Task: Create List SWOT Analysis in Board Resource Allocation Techniques to Workspace Health and Safety. Create List Risk Assessment in Board Social Media Advertising Analytics to Workspace Health and Safety. Create List Crisis Management in Board Content Marketing Content Distribution and Promotion to Workspace Health and Safety
Action: Mouse moved to (94, 373)
Screenshot: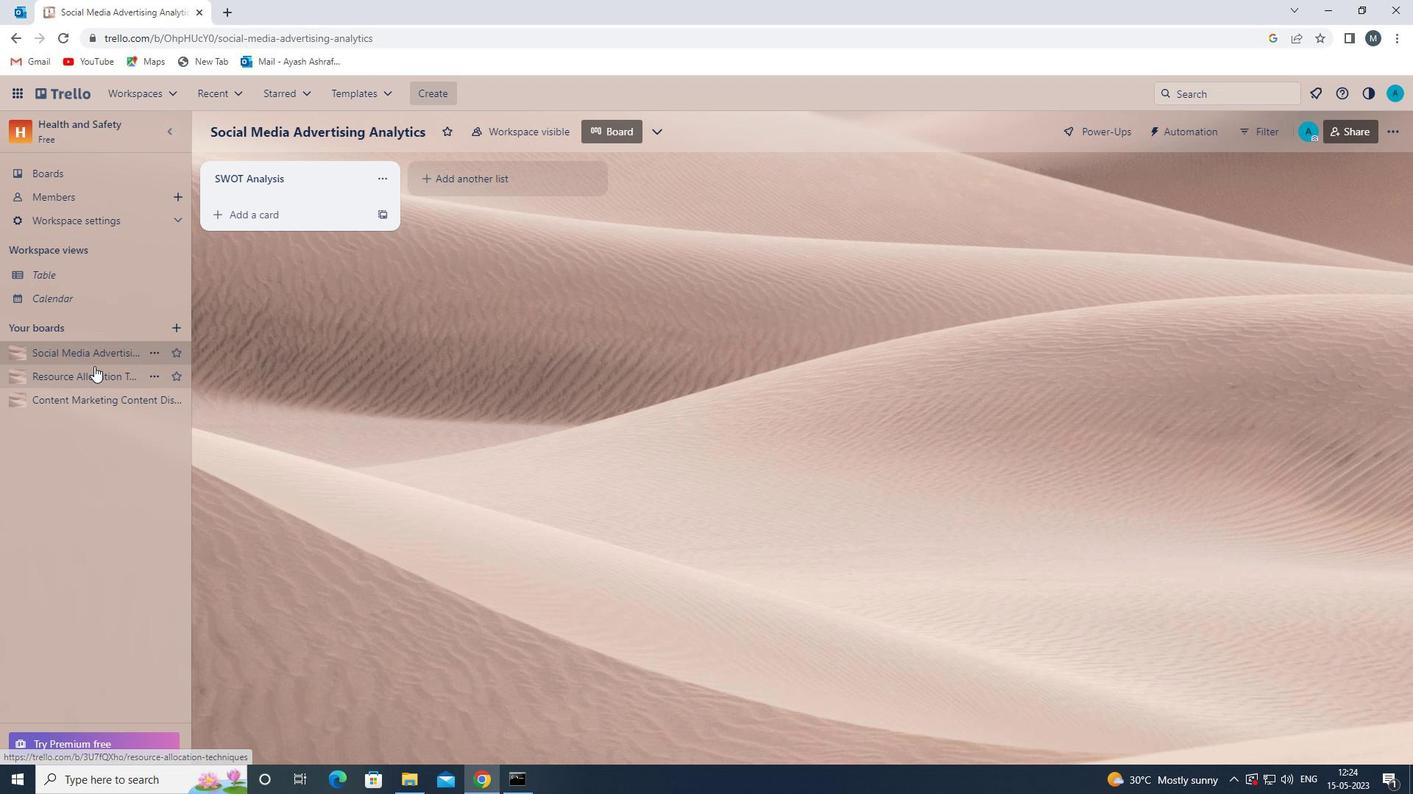 
Action: Mouse pressed left at (94, 373)
Screenshot: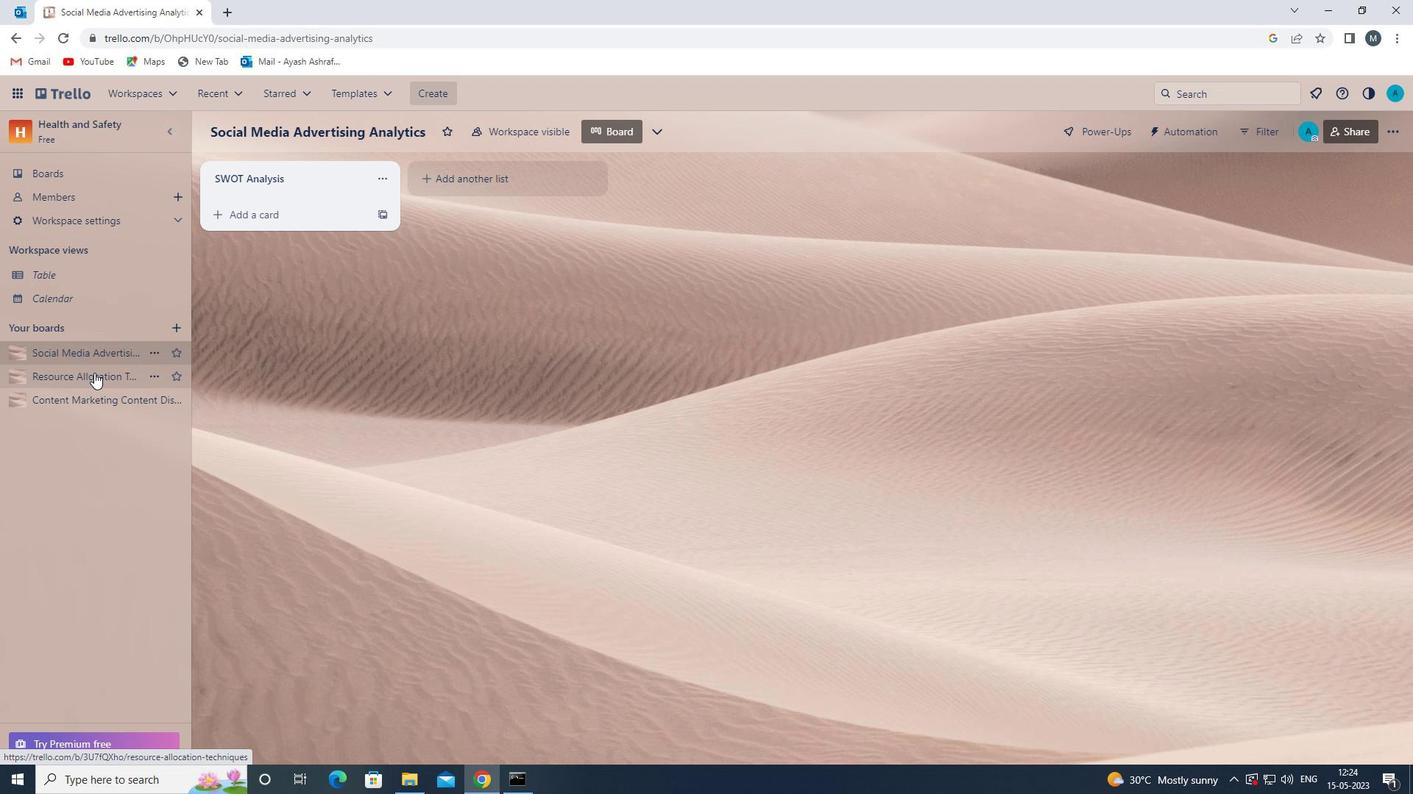 
Action: Mouse moved to (454, 183)
Screenshot: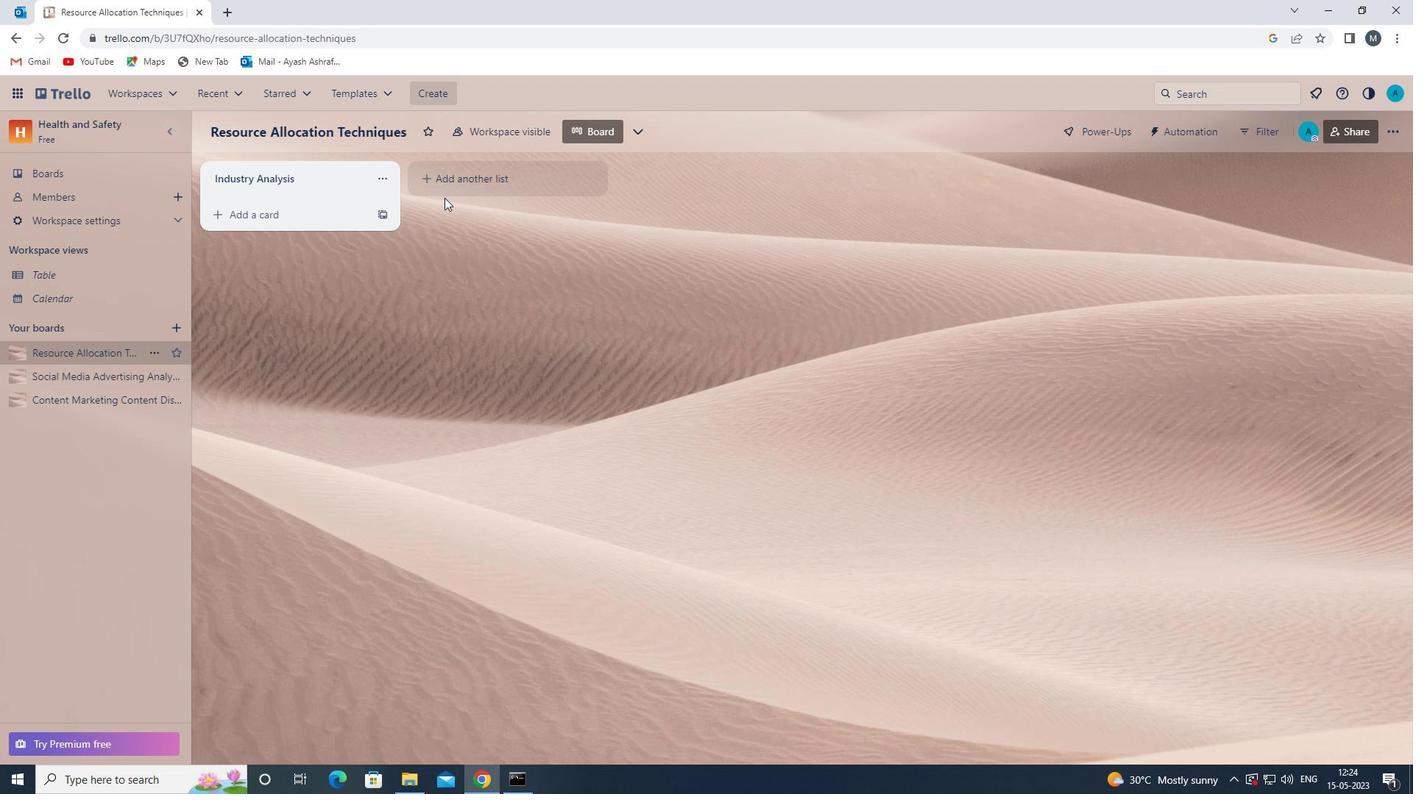 
Action: Mouse pressed left at (454, 183)
Screenshot: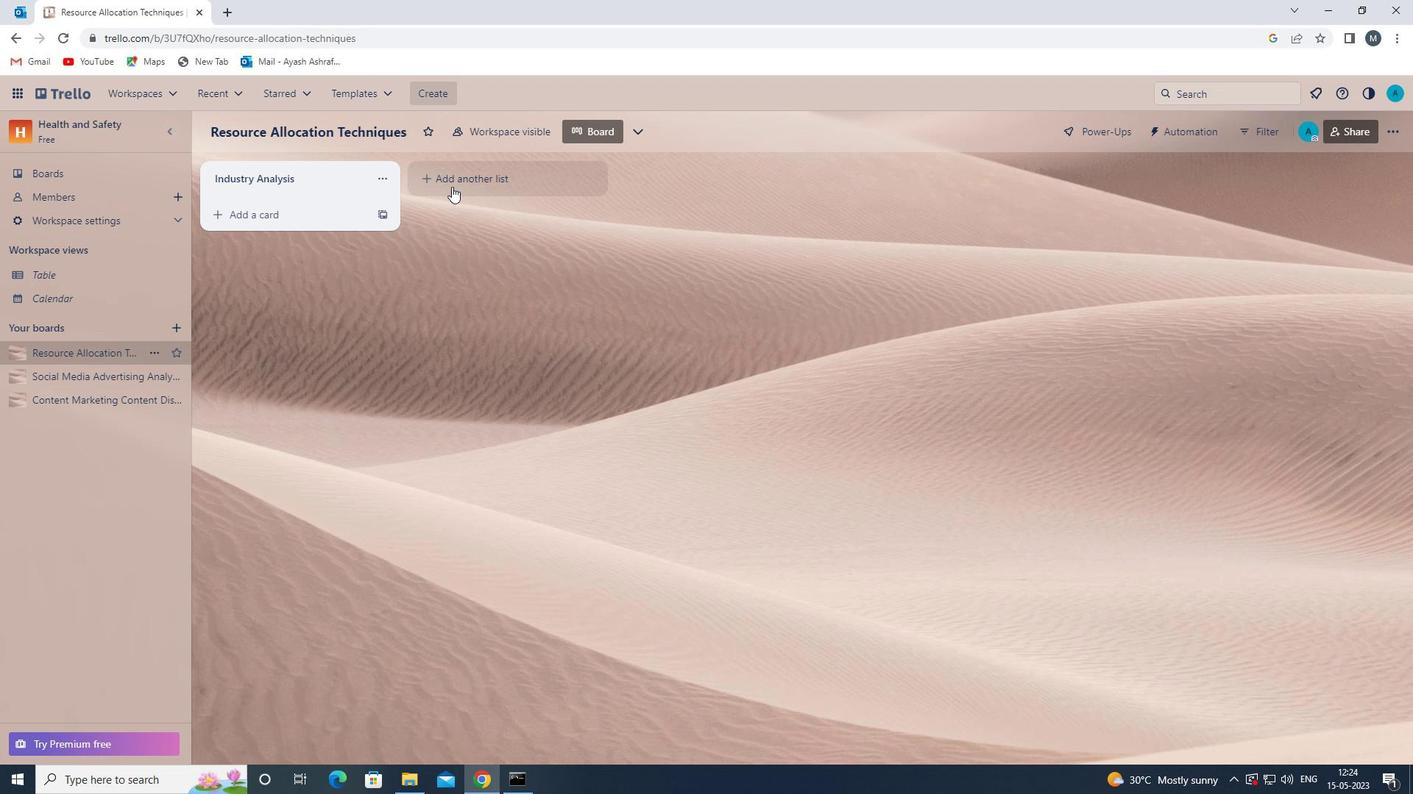 
Action: Mouse moved to (454, 180)
Screenshot: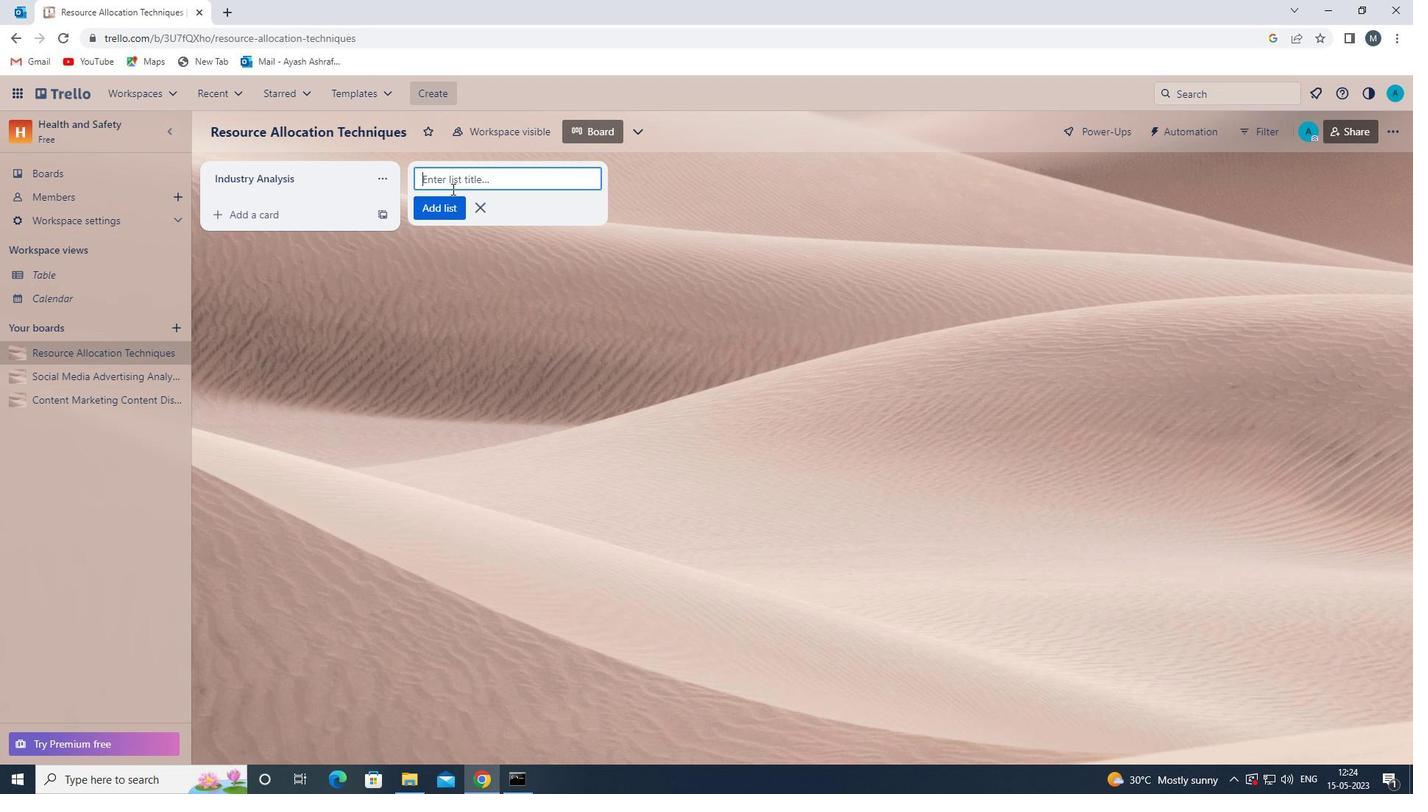
Action: Mouse pressed left at (454, 180)
Screenshot: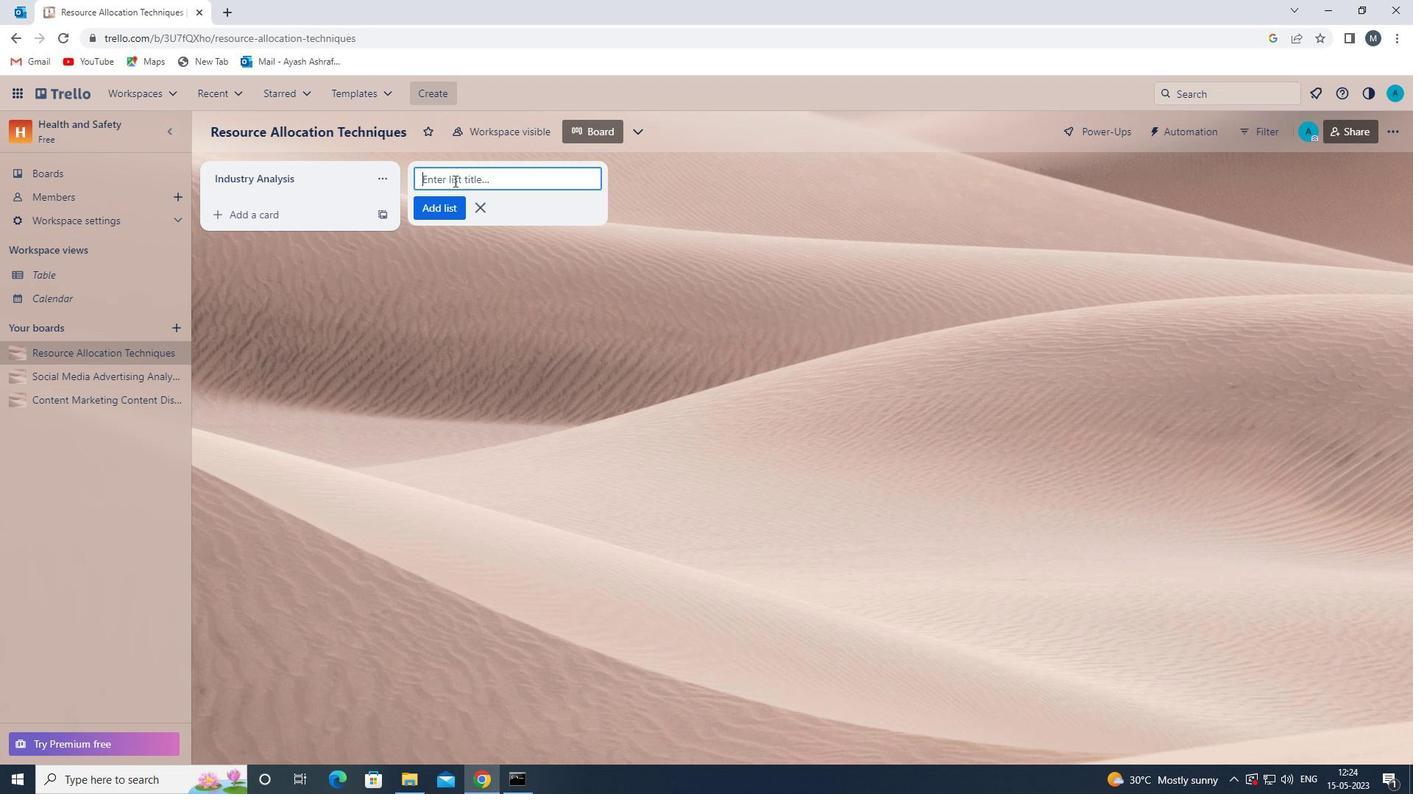 
Action: Key pressed <Key.shift>SWOT<Key.space>ANALYSIS<Key.space>
Screenshot: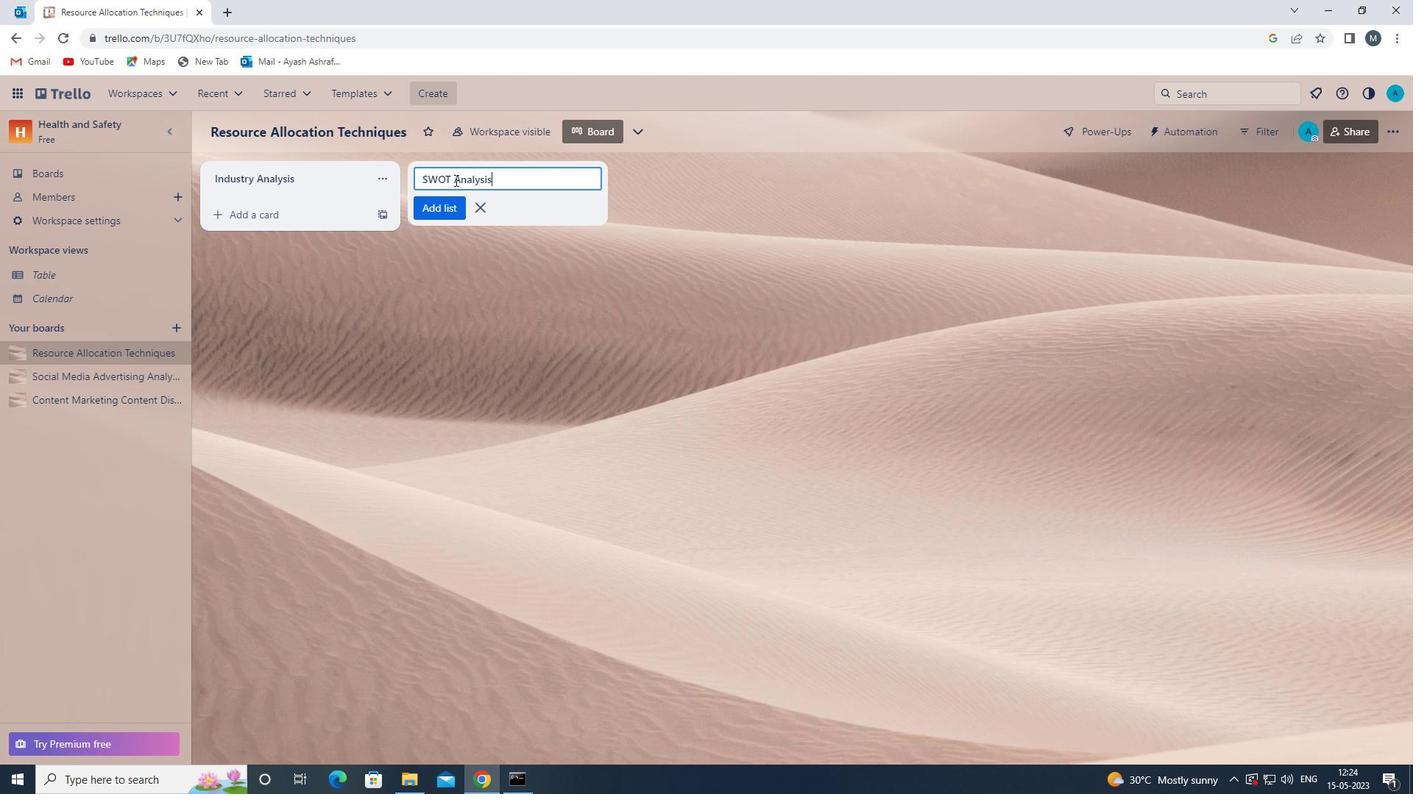 
Action: Mouse moved to (445, 213)
Screenshot: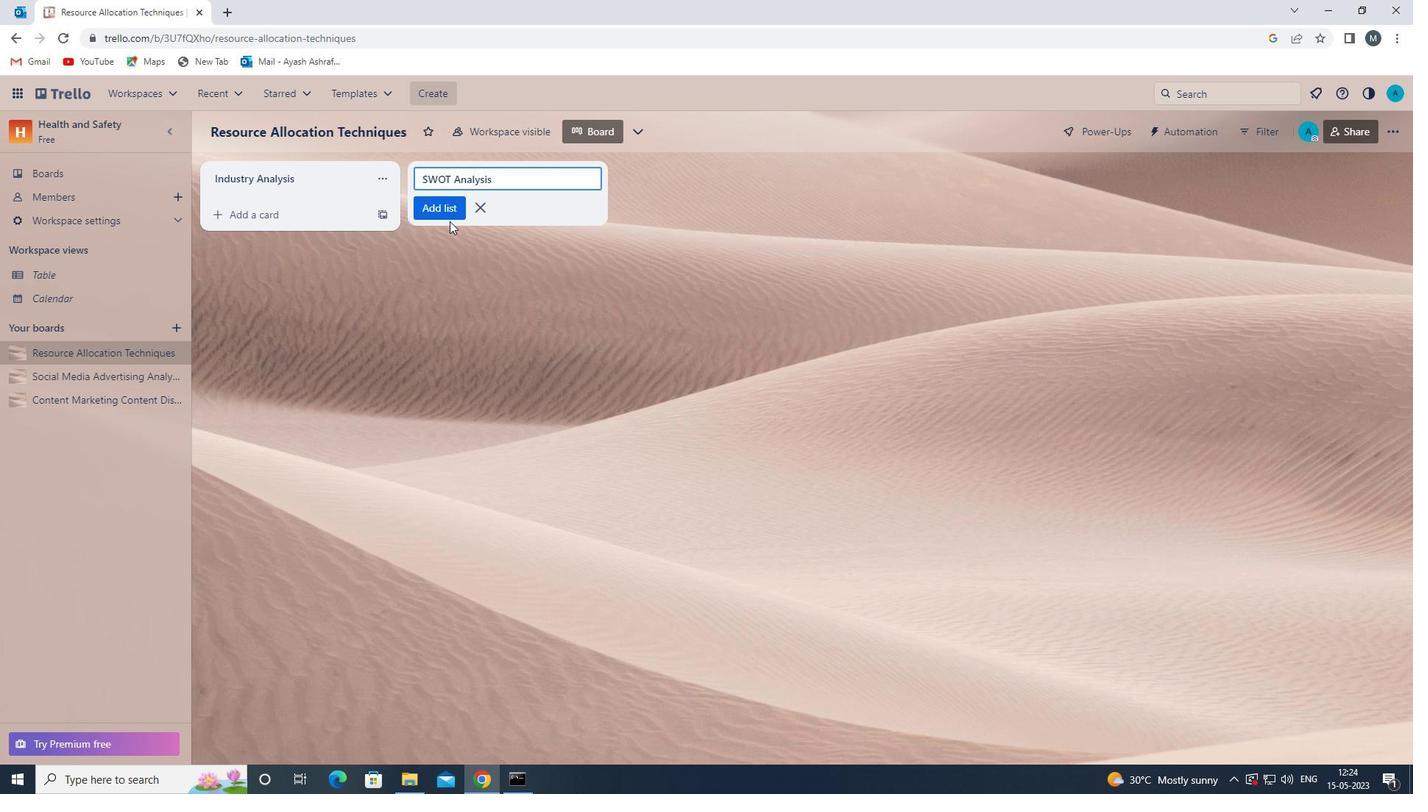 
Action: Mouse pressed left at (445, 213)
Screenshot: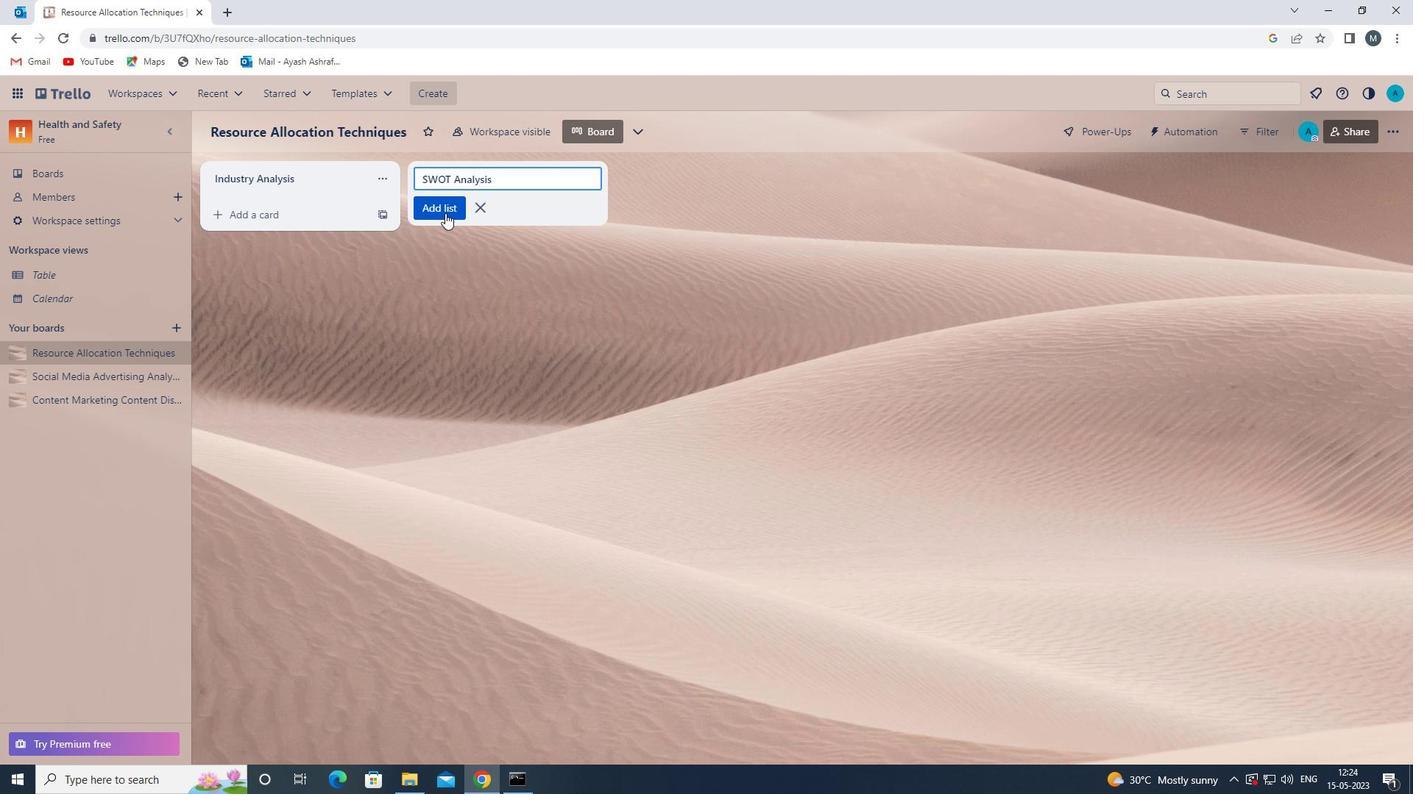 
Action: Mouse moved to (435, 398)
Screenshot: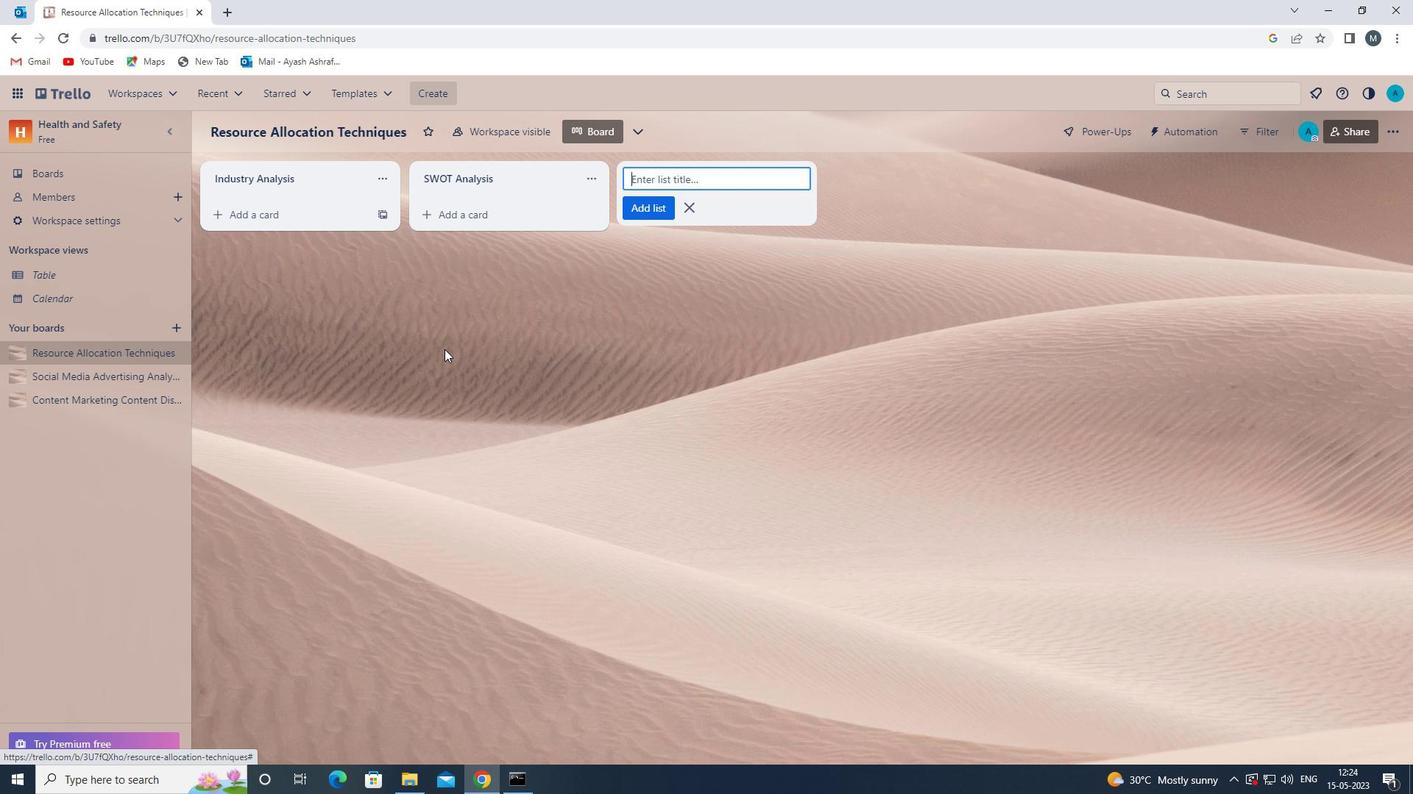 
Action: Mouse pressed left at (435, 398)
Screenshot: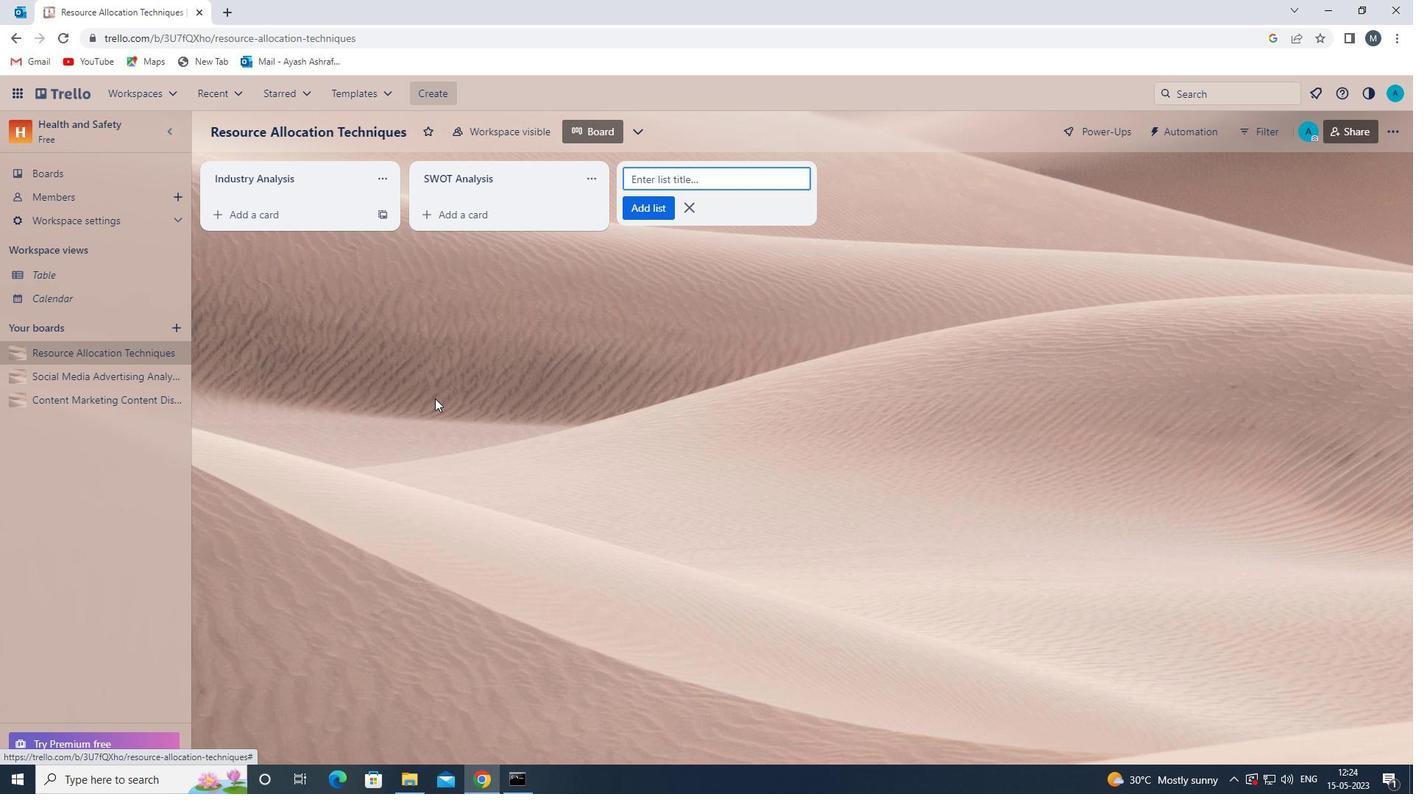 
Action: Mouse moved to (59, 380)
Screenshot: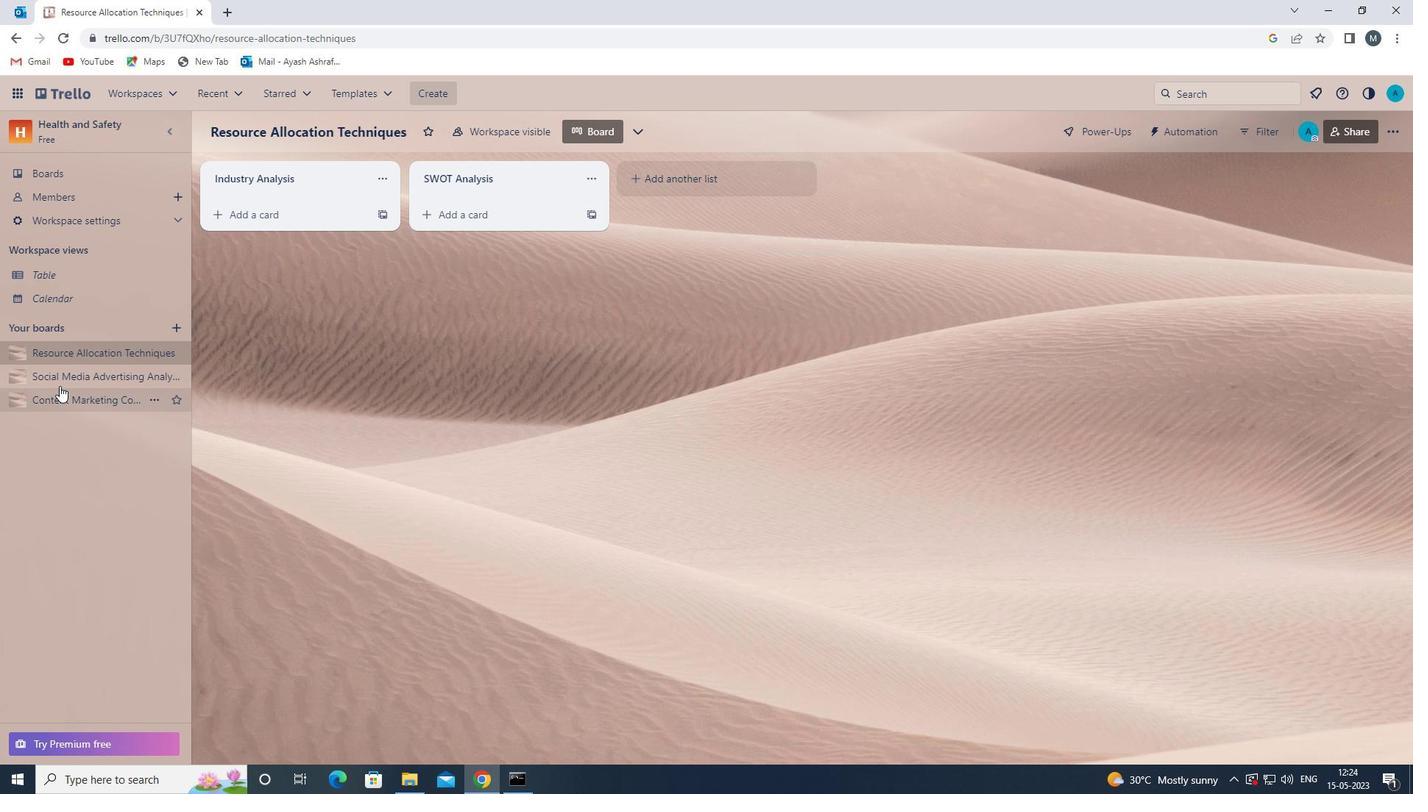 
Action: Mouse pressed left at (59, 380)
Screenshot: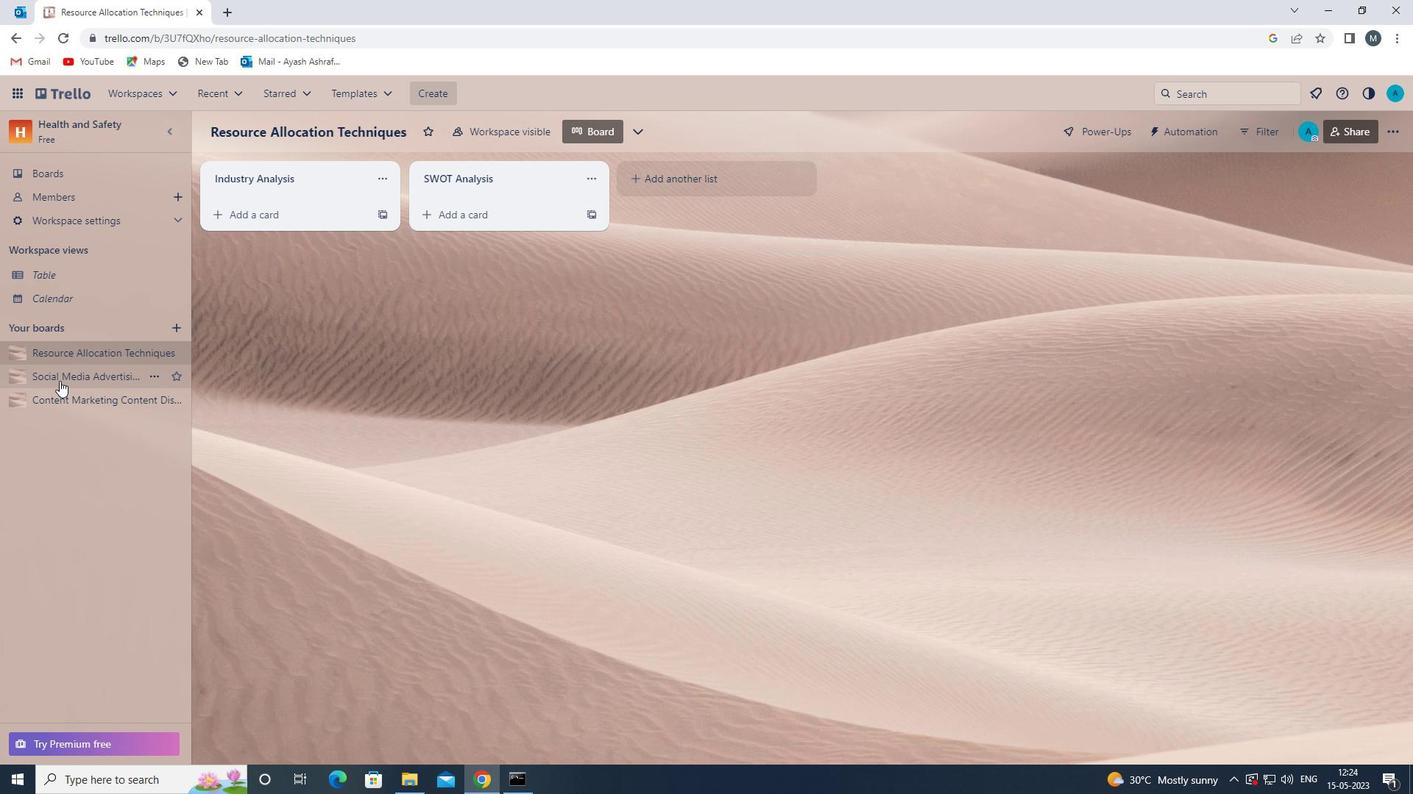 
Action: Mouse moved to (467, 188)
Screenshot: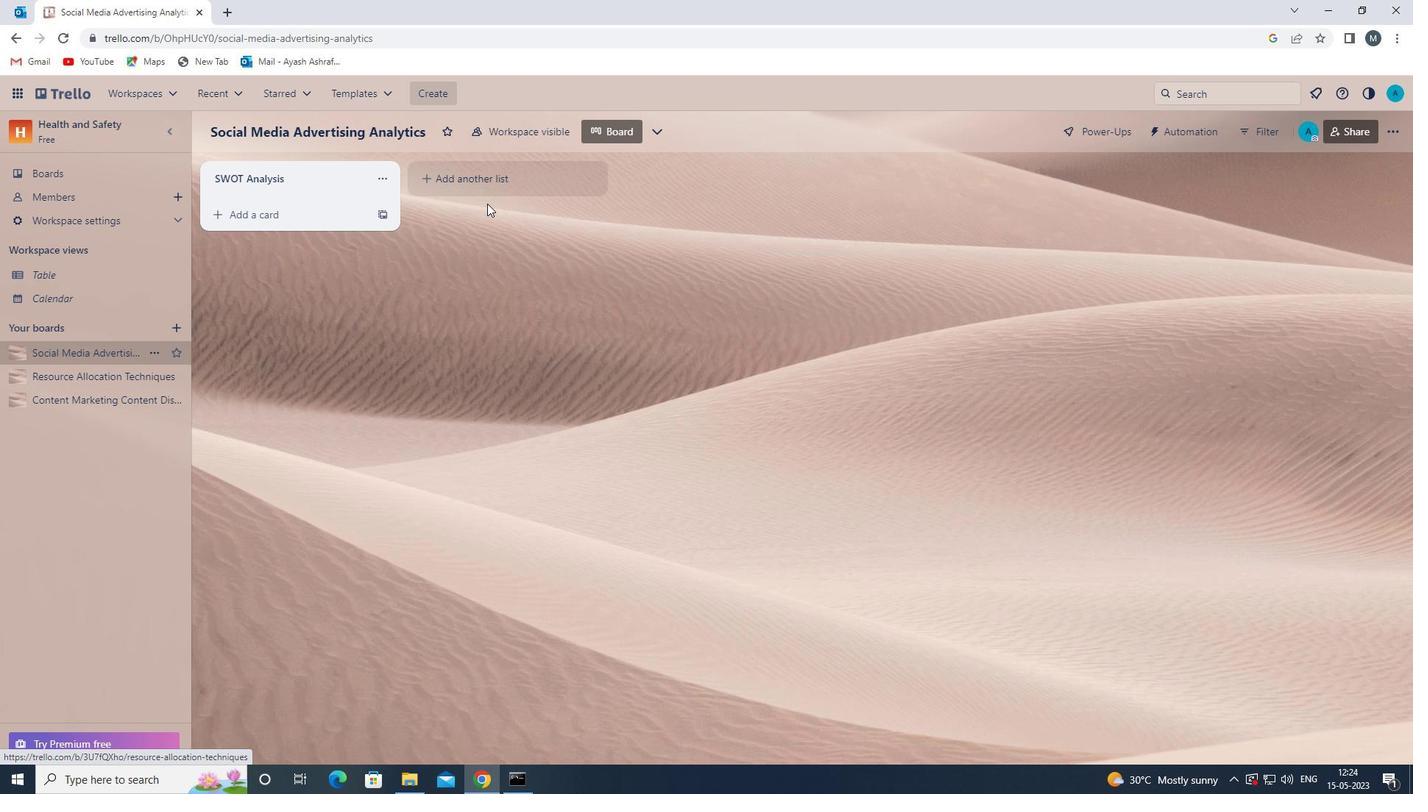 
Action: Mouse pressed left at (467, 188)
Screenshot: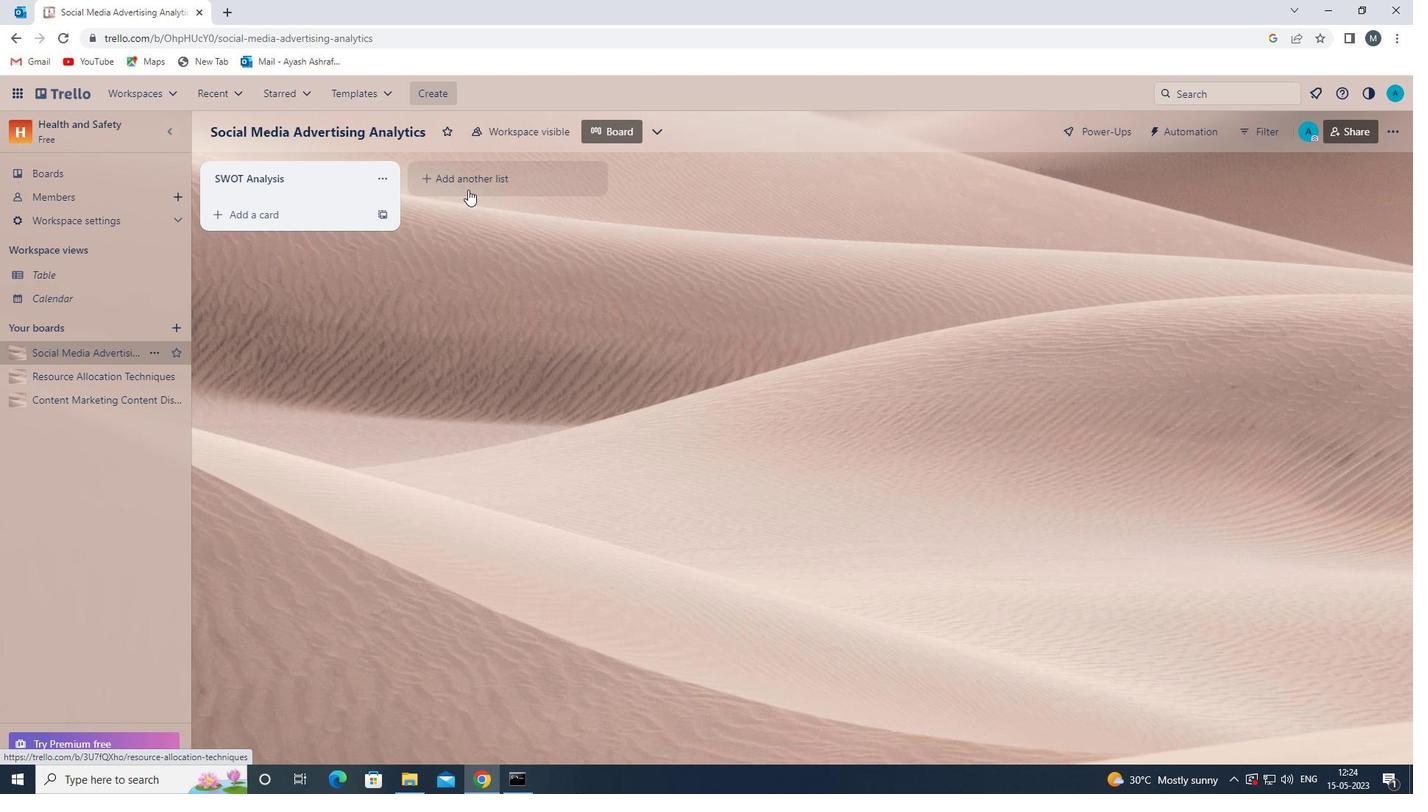 
Action: Mouse moved to (469, 176)
Screenshot: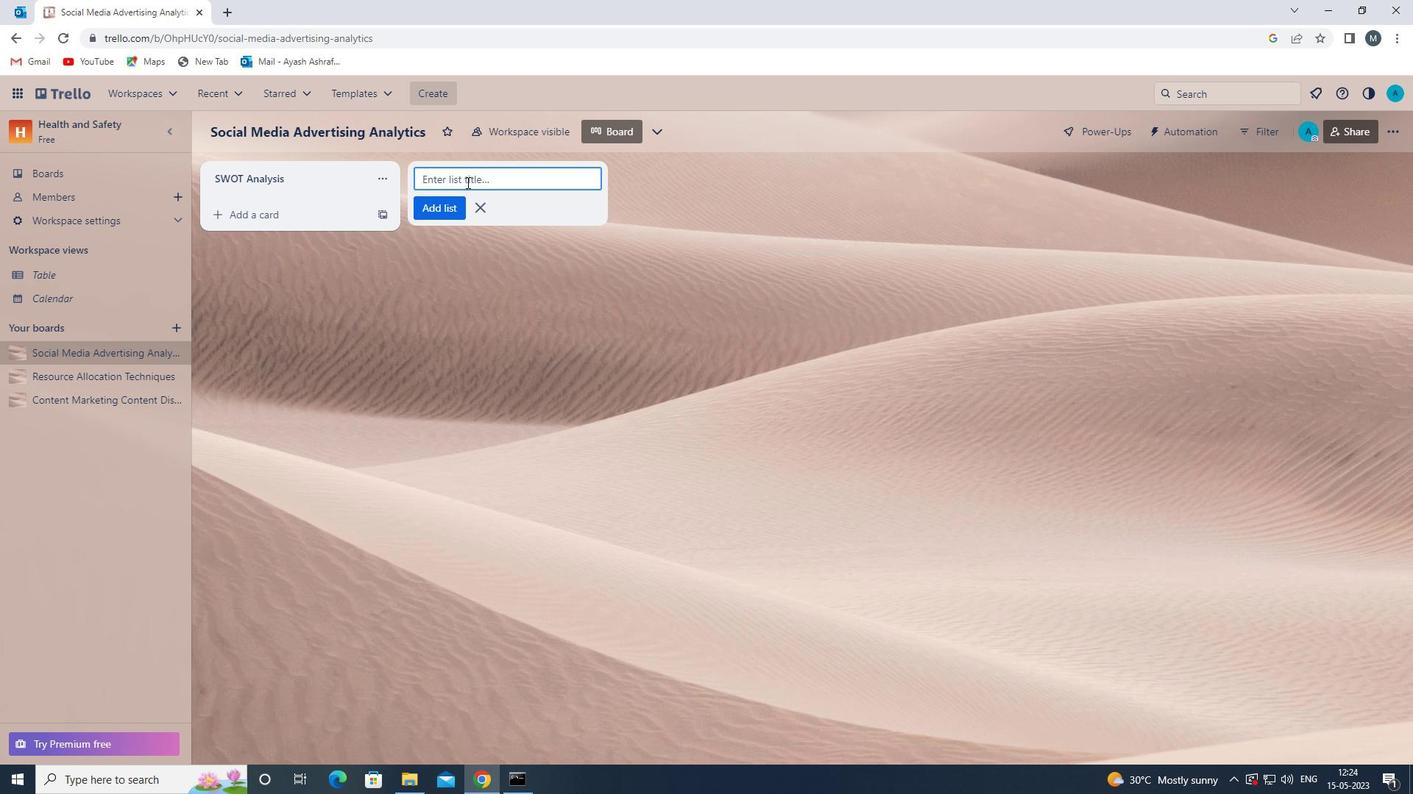 
Action: Mouse pressed left at (469, 176)
Screenshot: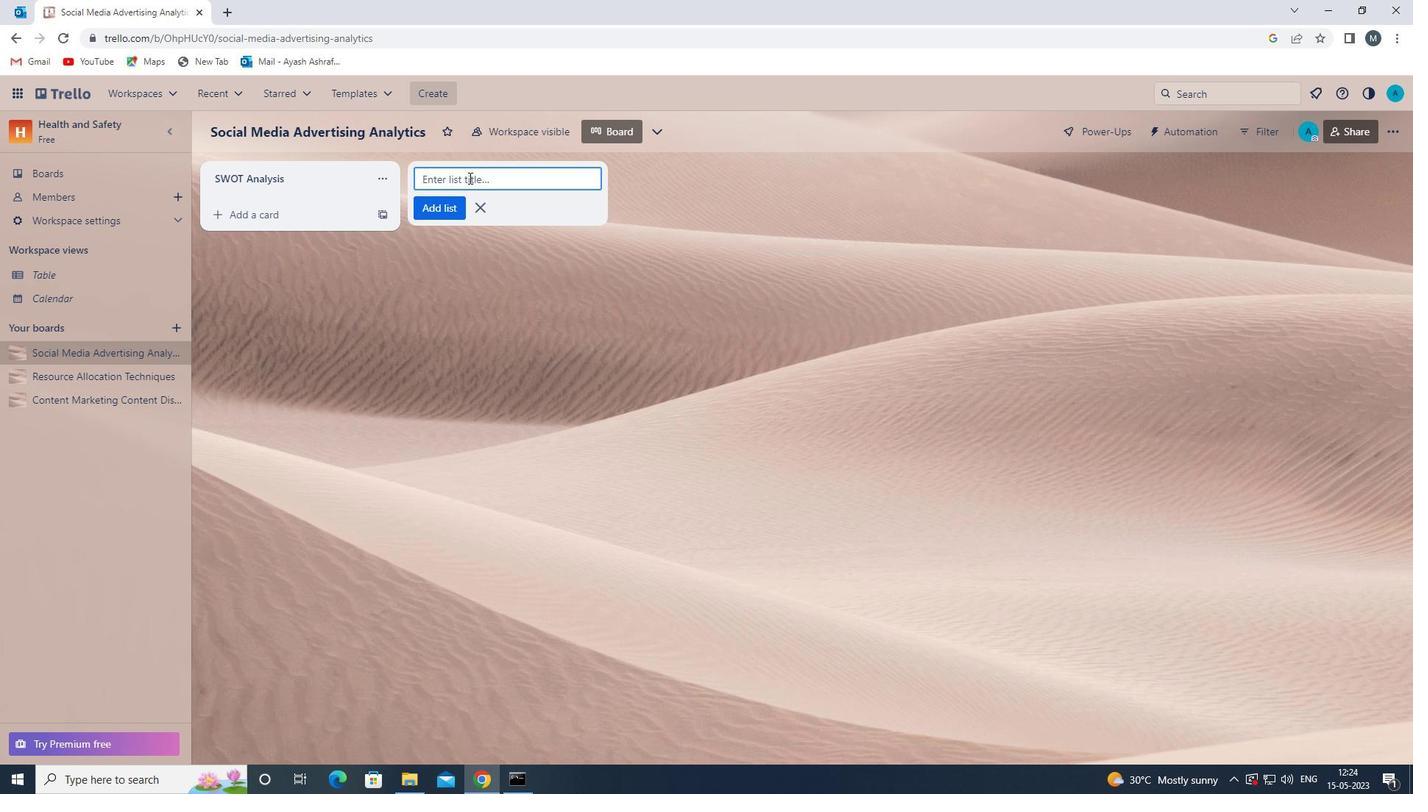
Action: Key pressed <Key.shift><Key.shift><Key.shift><Key.shift><Key.shift>RISK<Key.space><Key.shift>ASSESSMENT<Key.space>
Screenshot: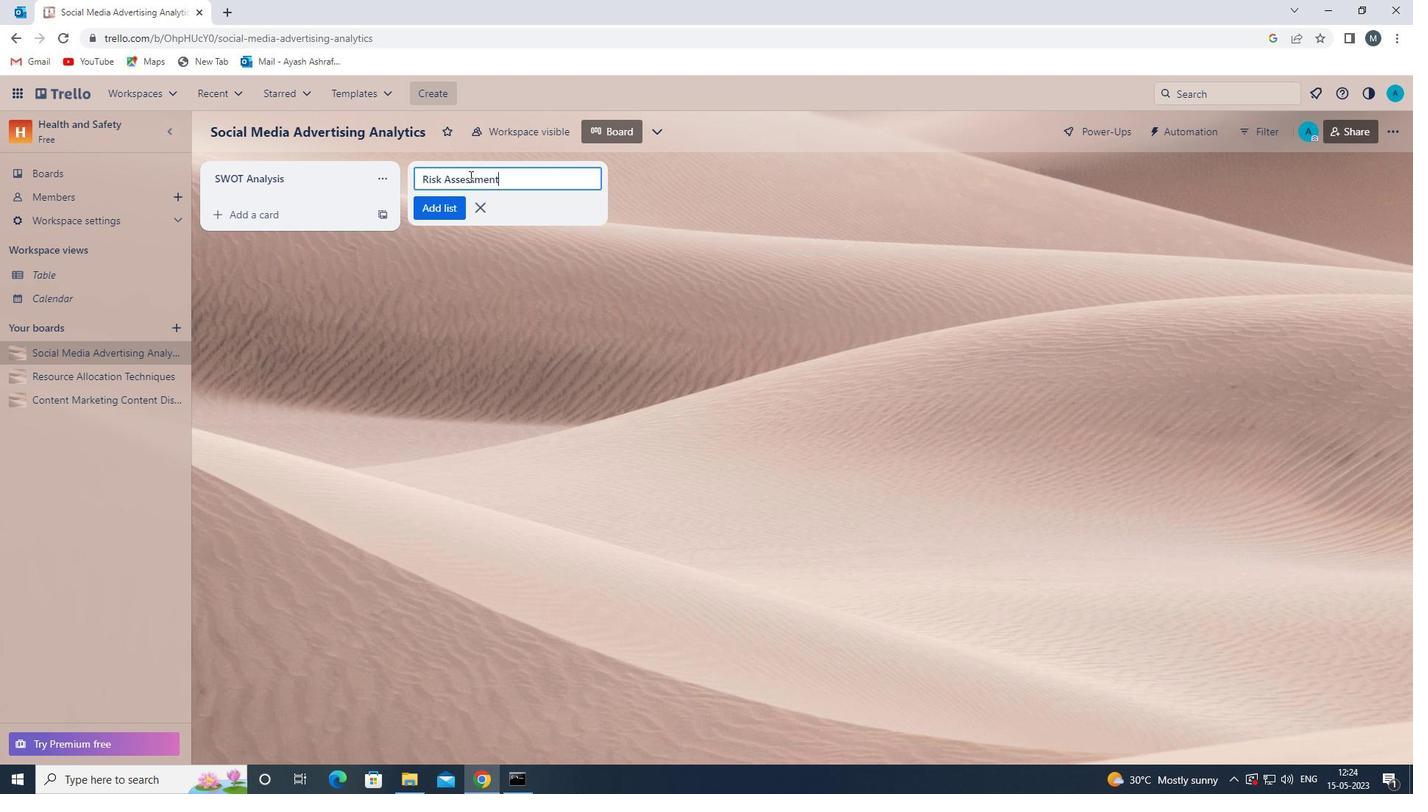 
Action: Mouse moved to (446, 214)
Screenshot: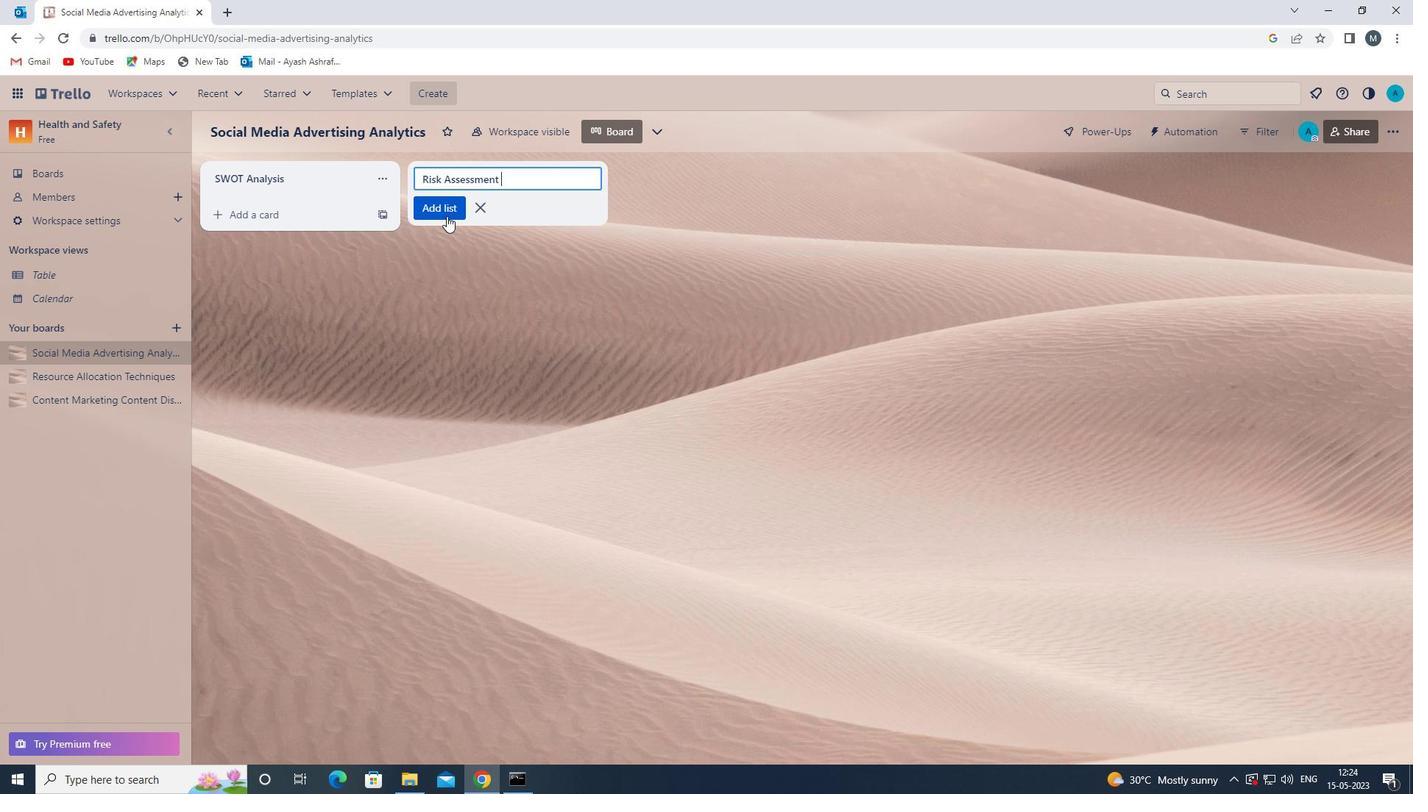 
Action: Mouse pressed left at (446, 214)
Screenshot: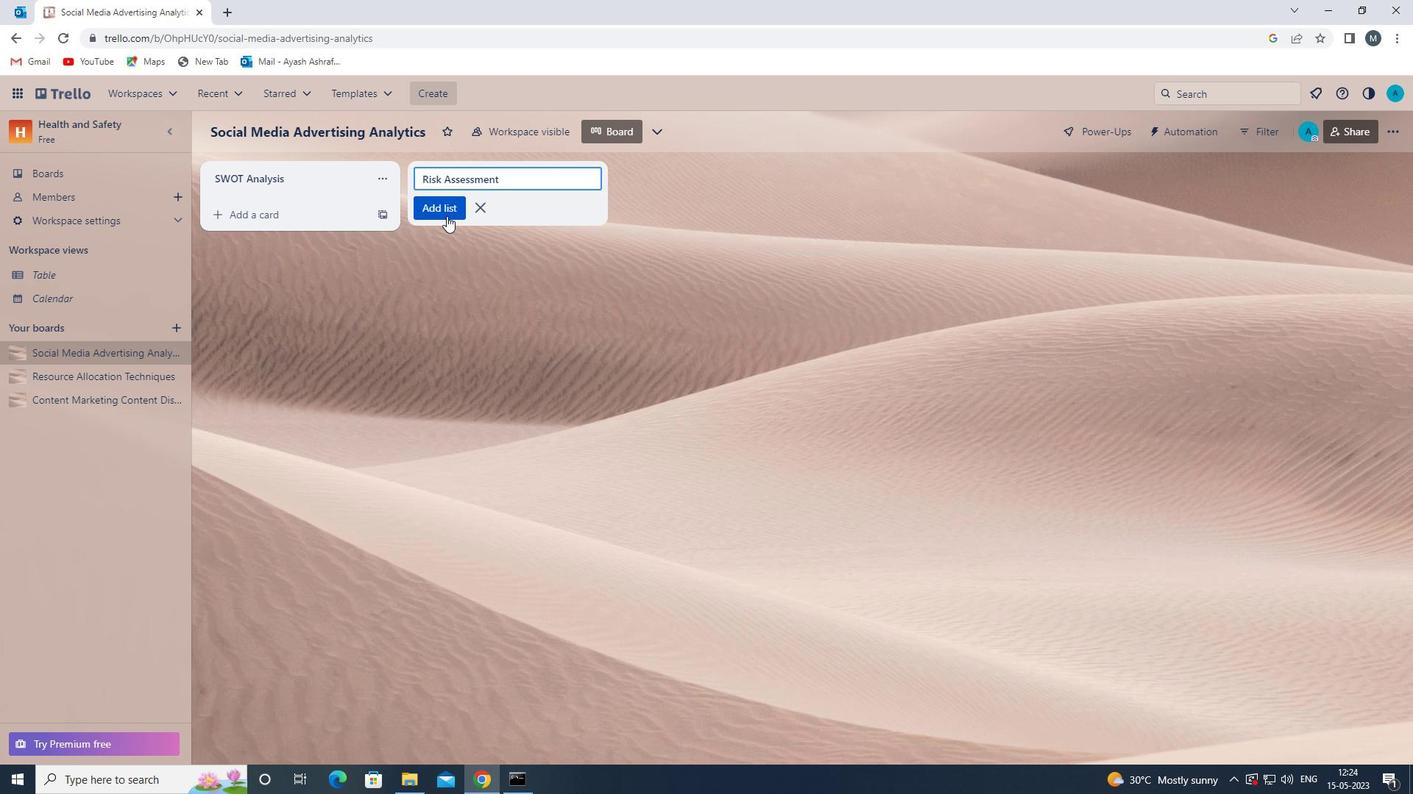 
Action: Mouse moved to (432, 328)
Screenshot: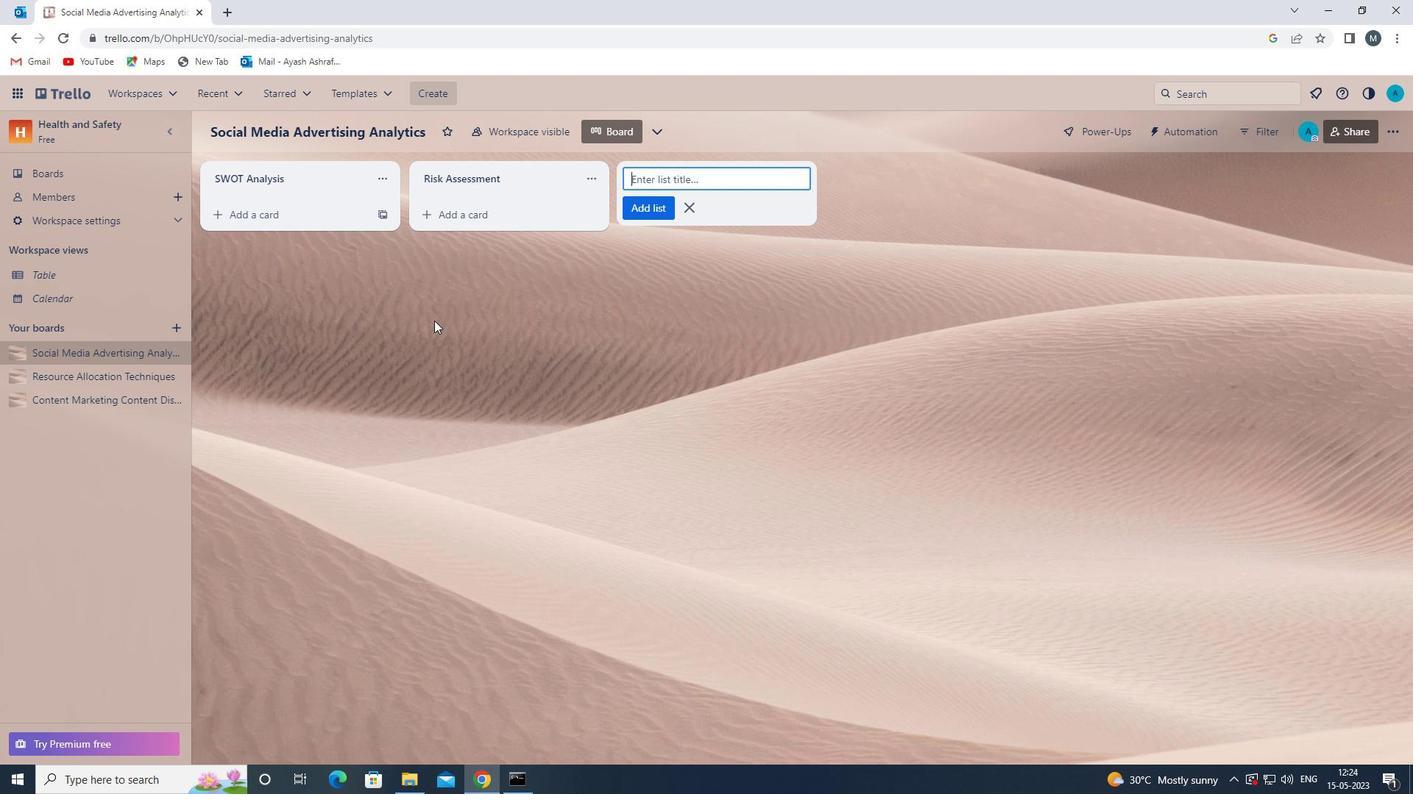 
Action: Mouse pressed left at (432, 328)
Screenshot: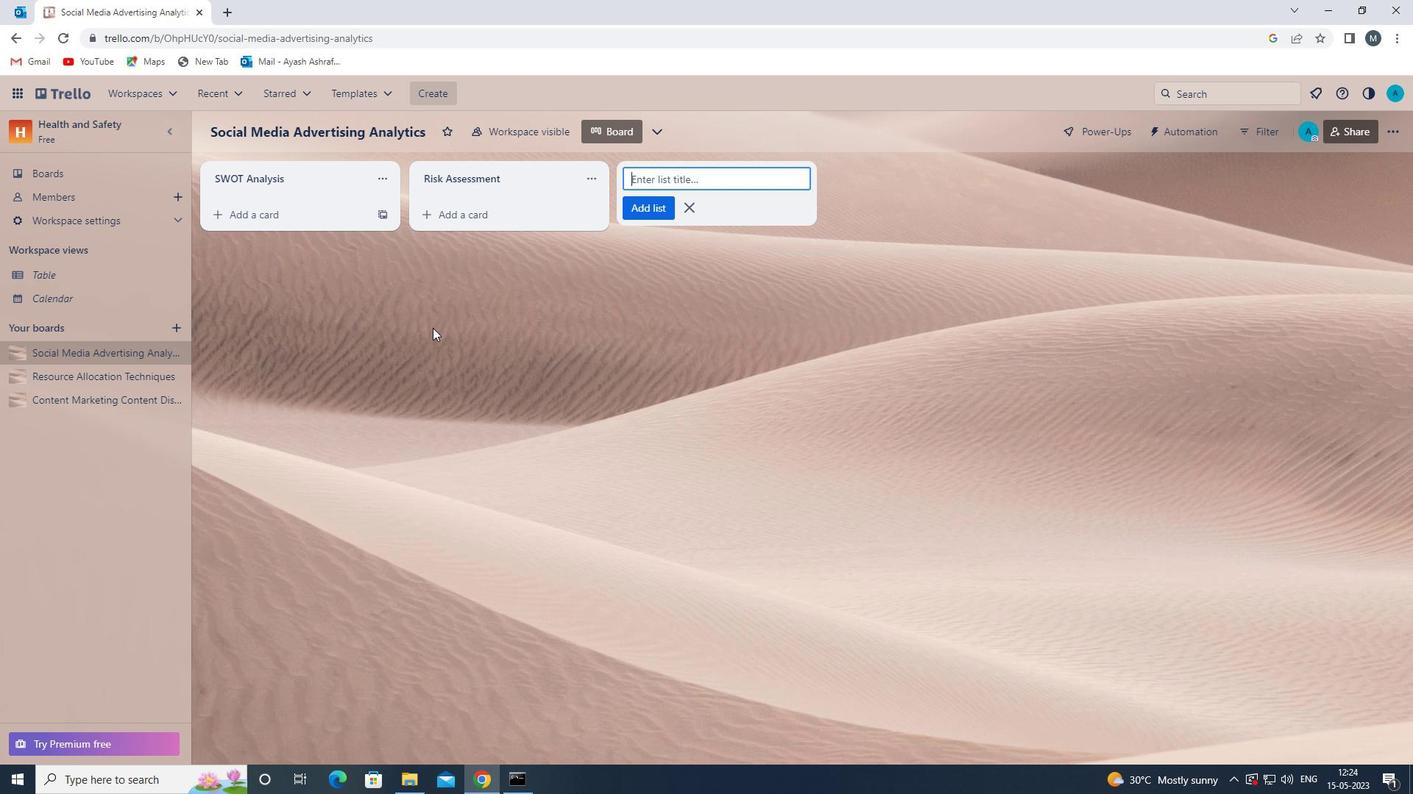 
Action: Mouse moved to (65, 410)
Screenshot: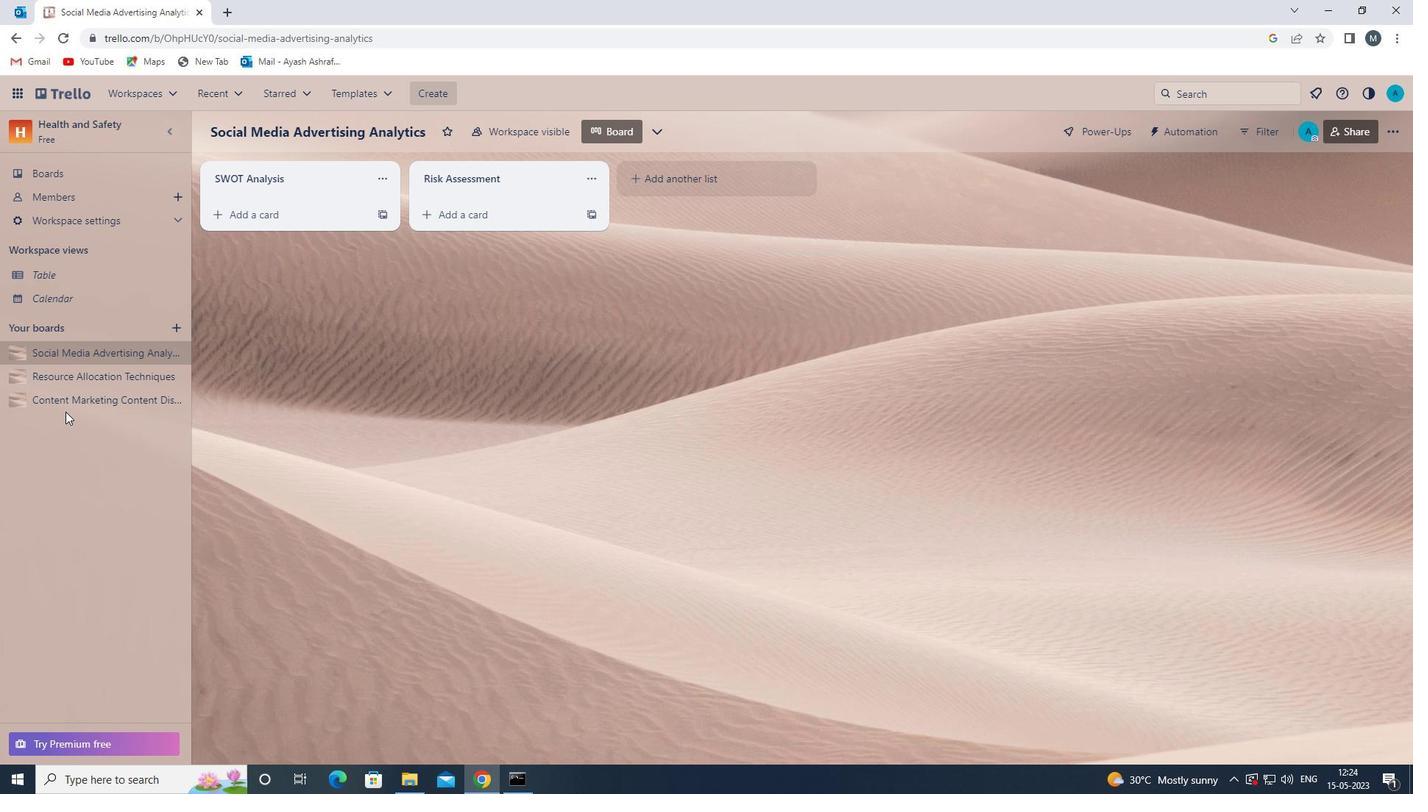 
Action: Mouse pressed left at (65, 410)
Screenshot: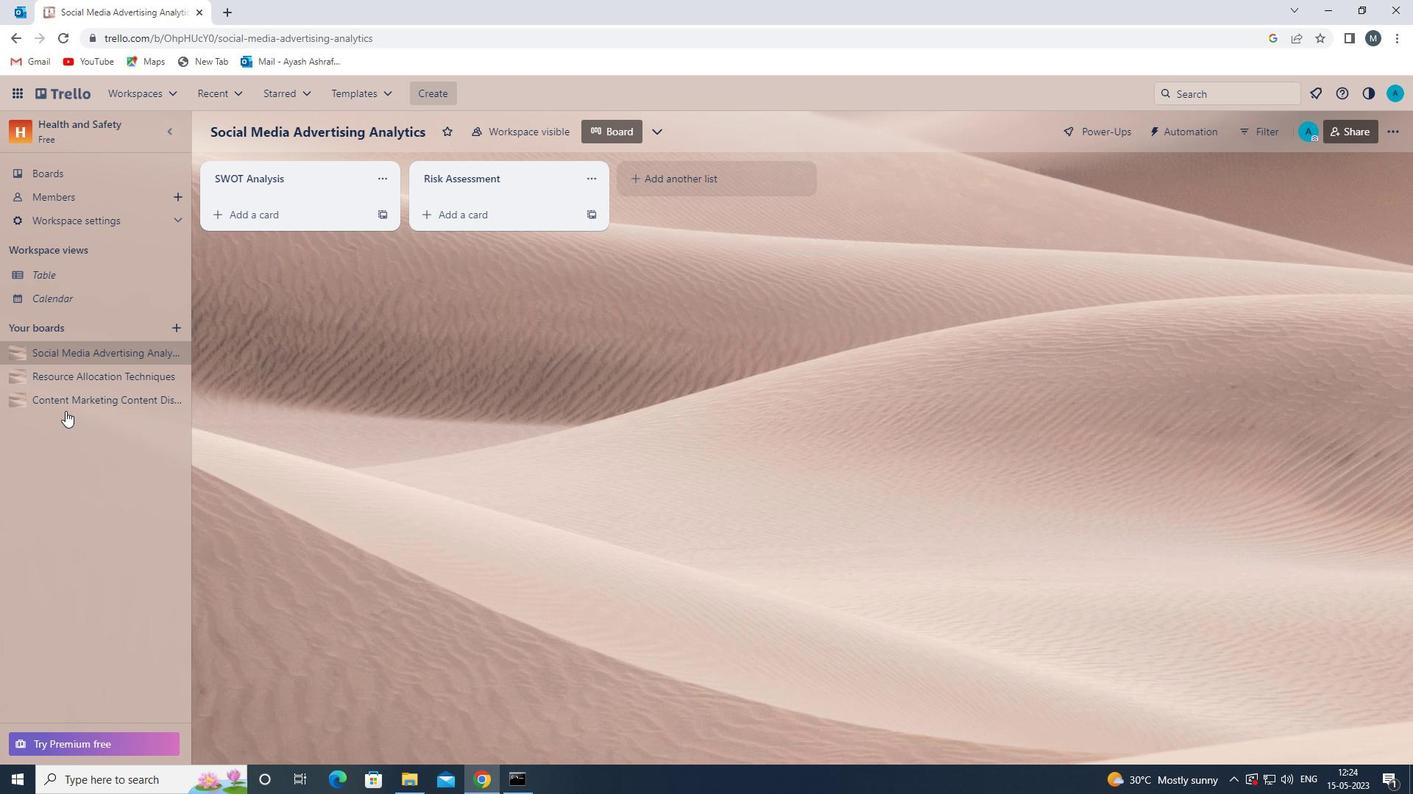 
Action: Mouse moved to (461, 184)
Screenshot: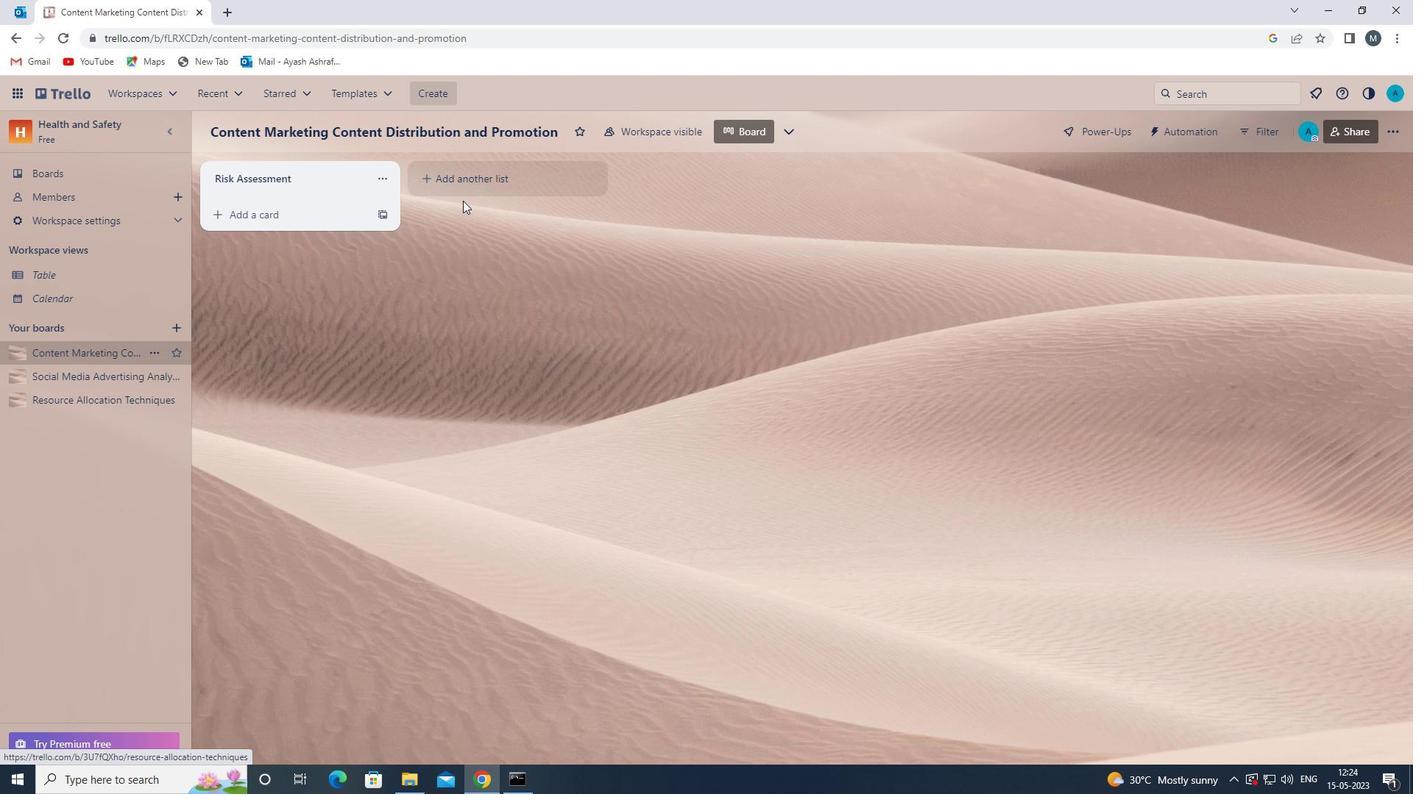 
Action: Mouse pressed left at (461, 184)
Screenshot: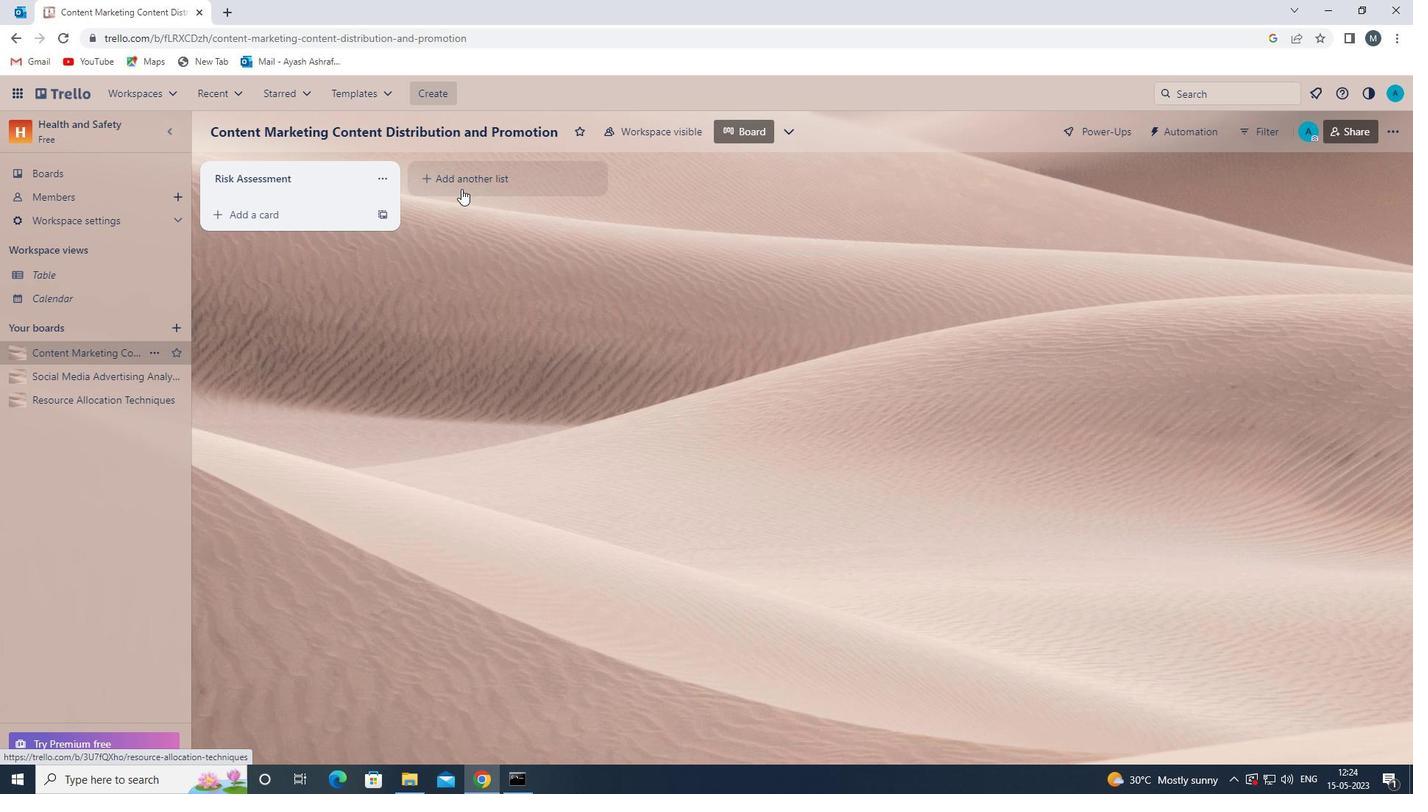 
Action: Mouse moved to (471, 178)
Screenshot: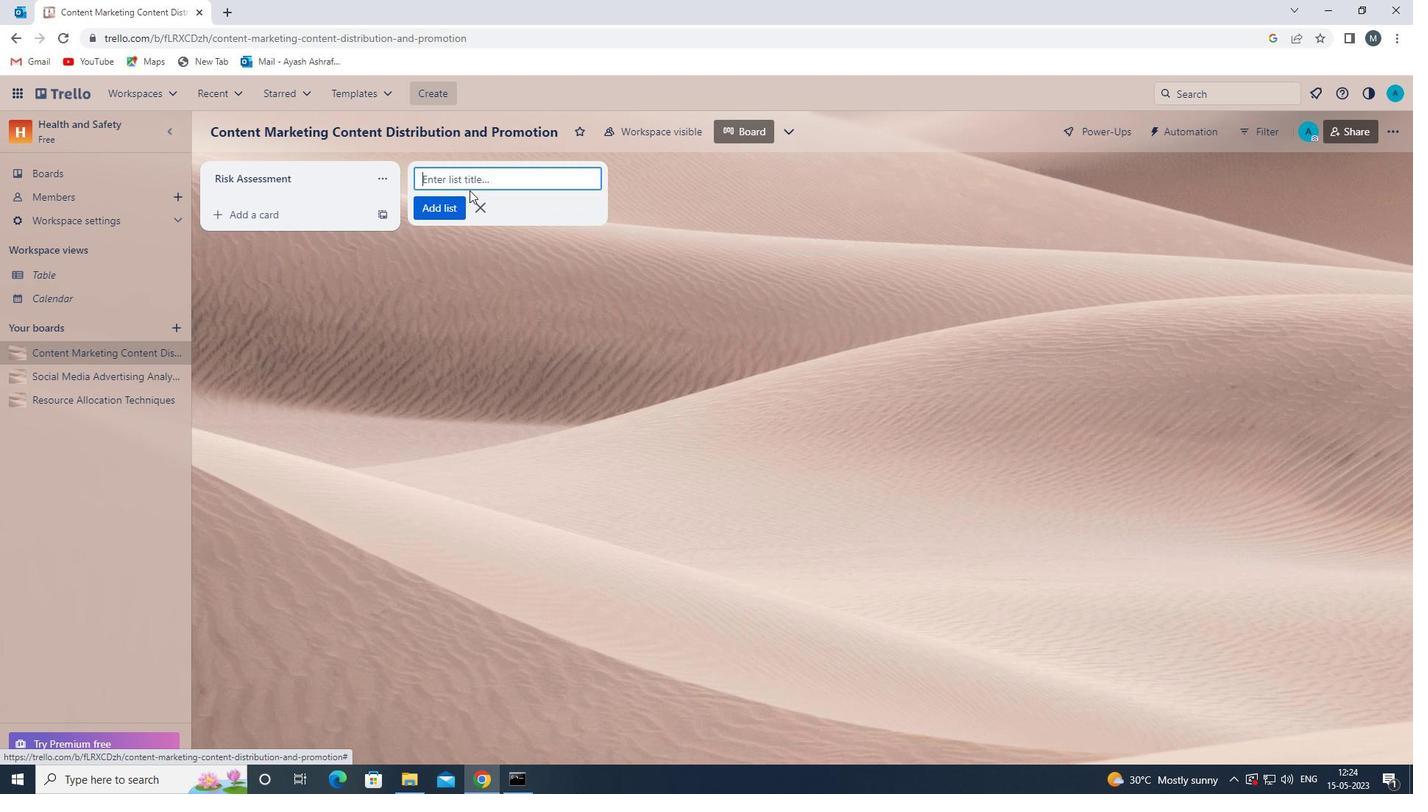 
Action: Mouse pressed left at (471, 178)
Screenshot: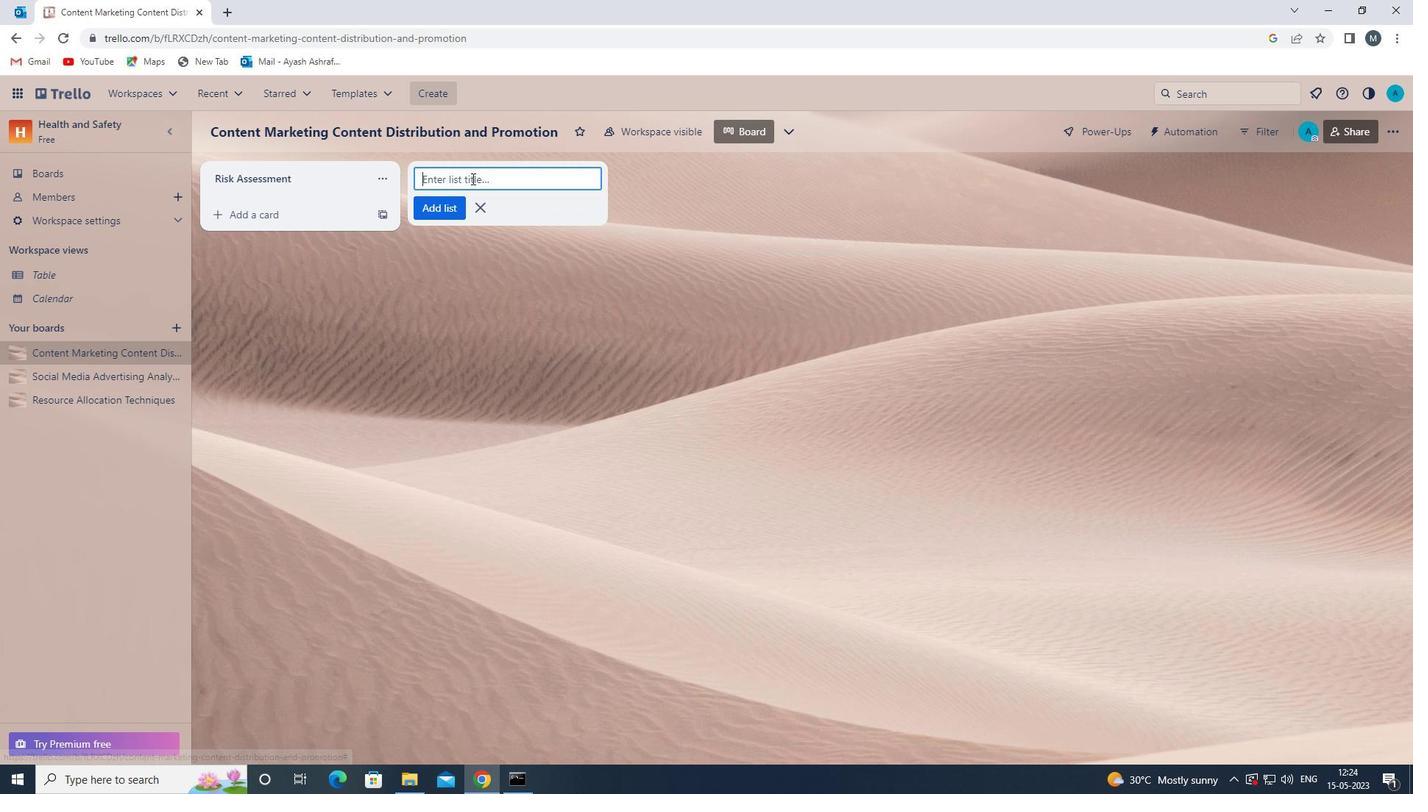 
Action: Mouse moved to (471, 176)
Screenshot: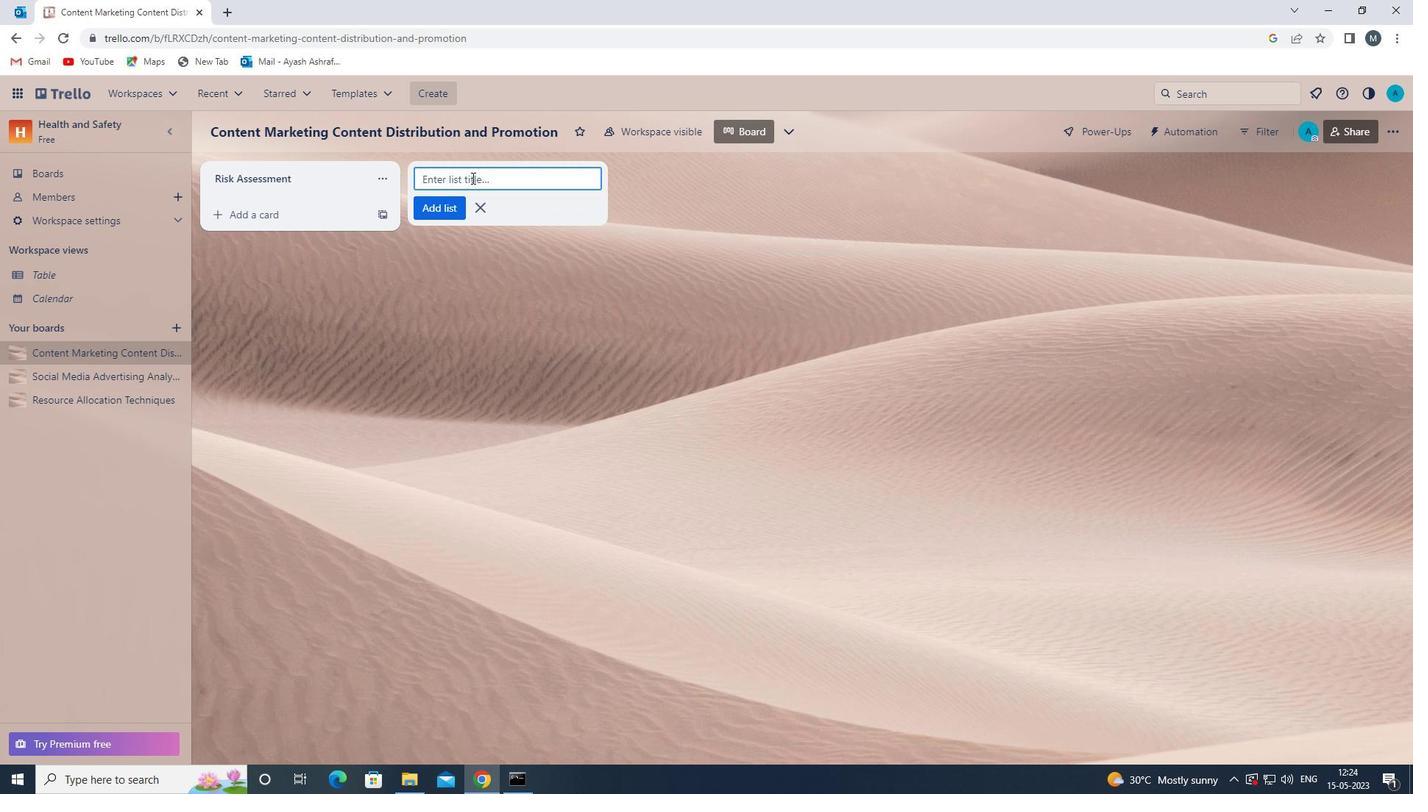 
Action: Key pressed <Key.shift>CRISIS<Key.space><Key.shift>MANAGEMENT<Key.space>
Screenshot: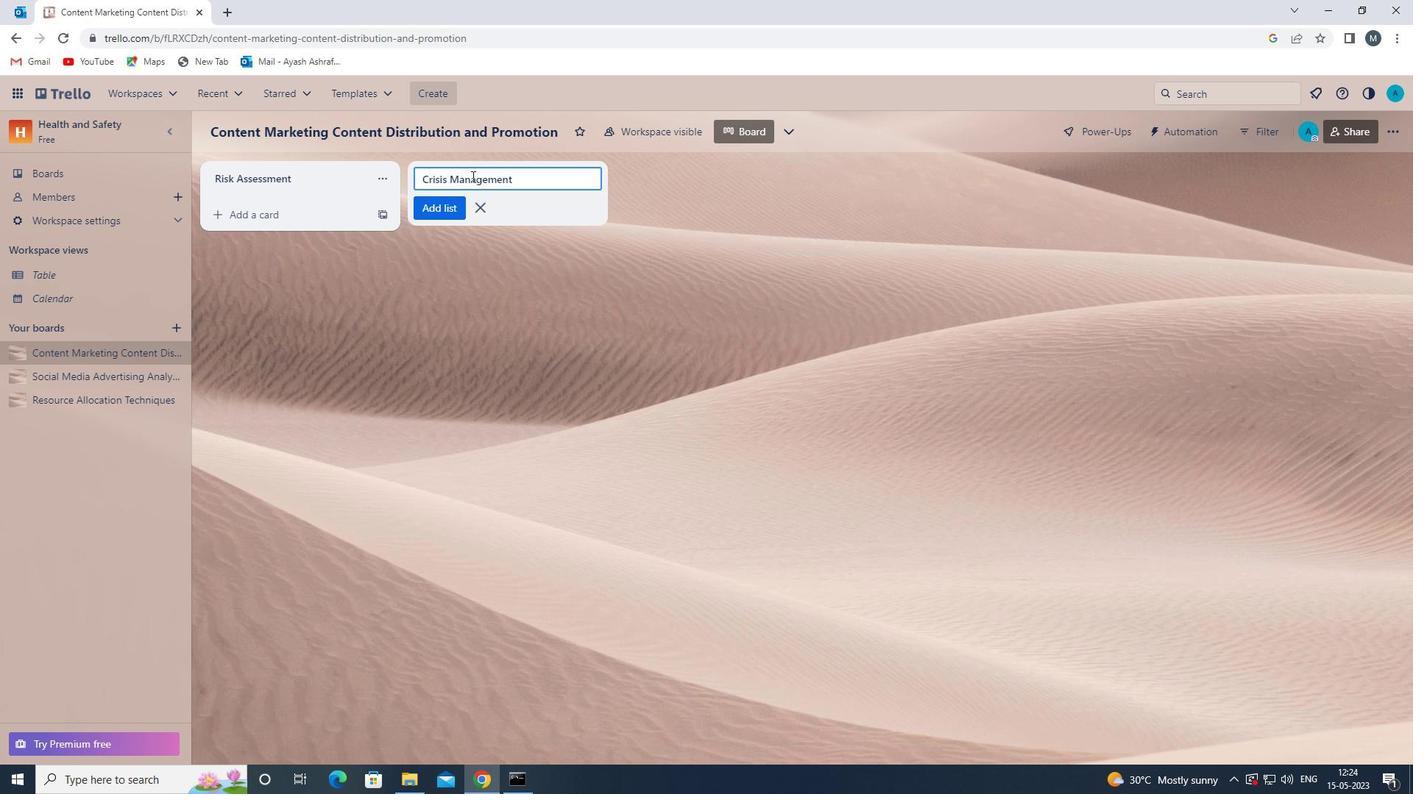 
Action: Mouse moved to (451, 212)
Screenshot: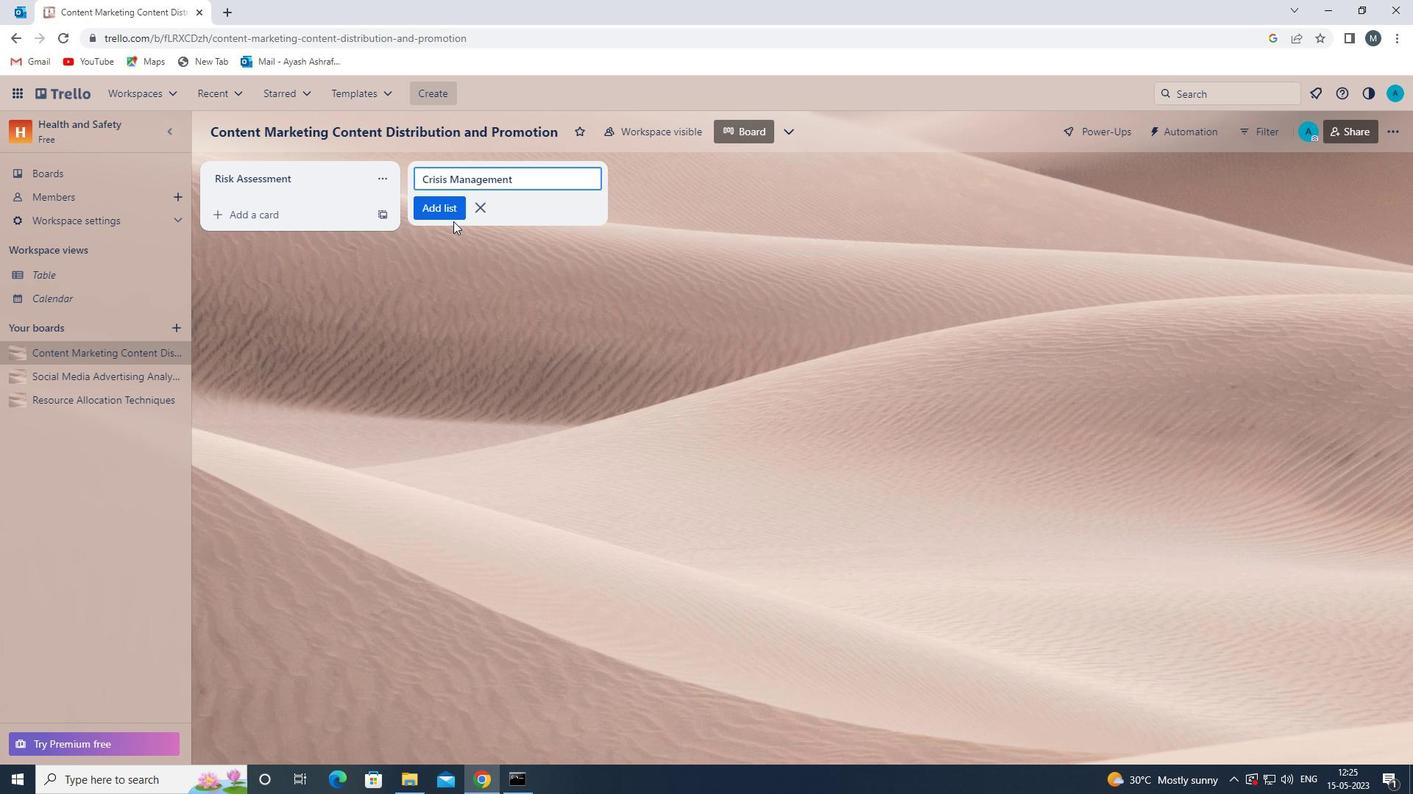 
Action: Mouse pressed left at (451, 212)
Screenshot: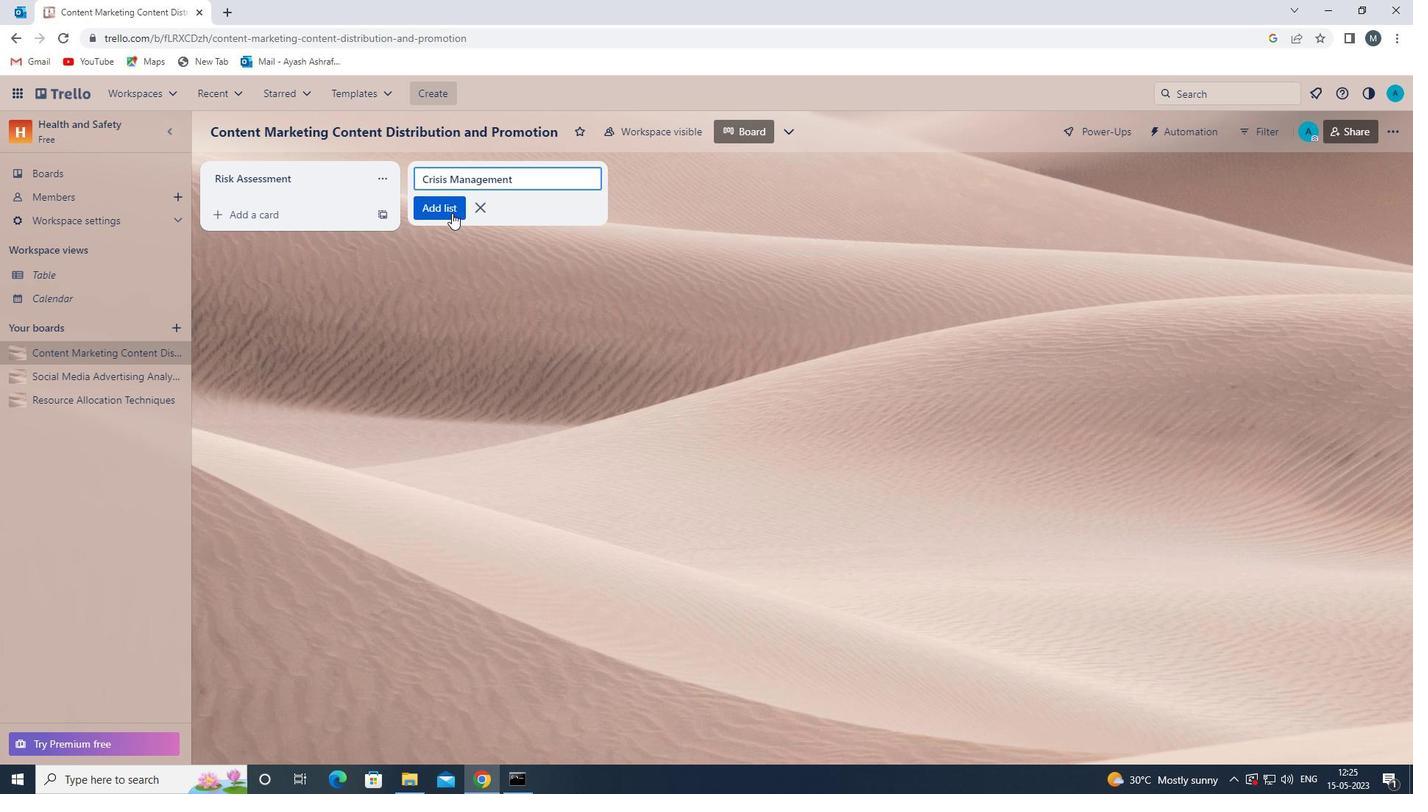 
Action: Mouse moved to (446, 380)
Screenshot: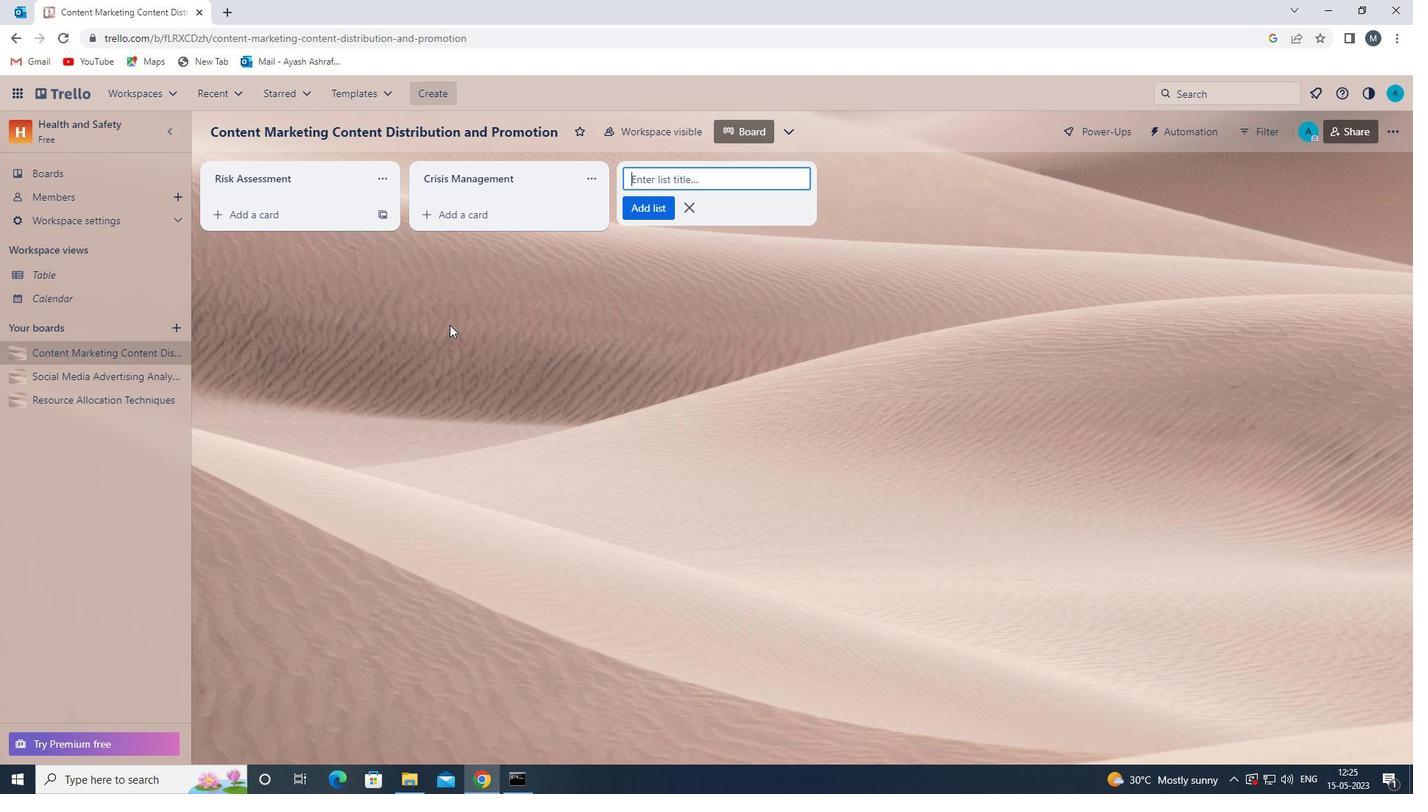 
Action: Mouse pressed left at (446, 380)
Screenshot: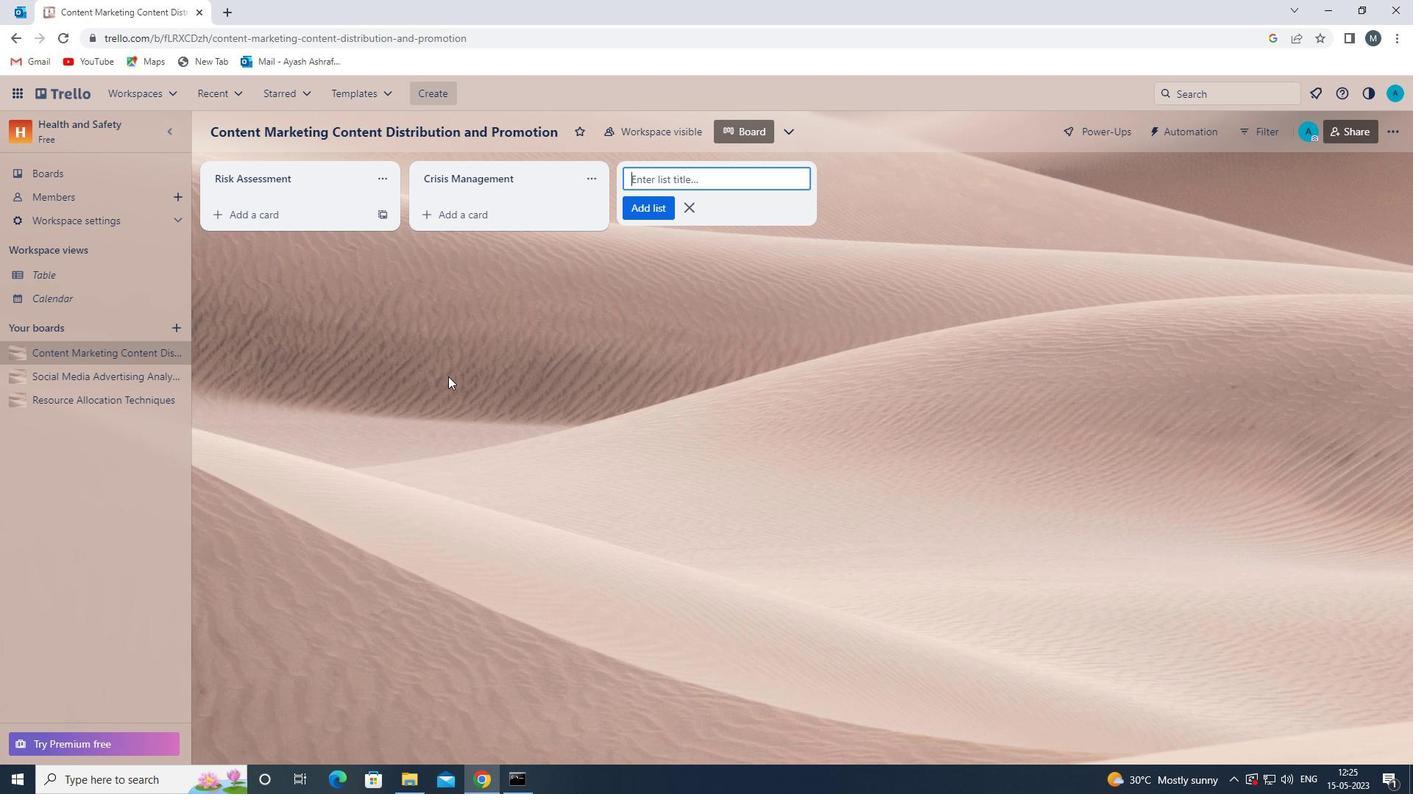 
Action: Mouse moved to (443, 384)
Screenshot: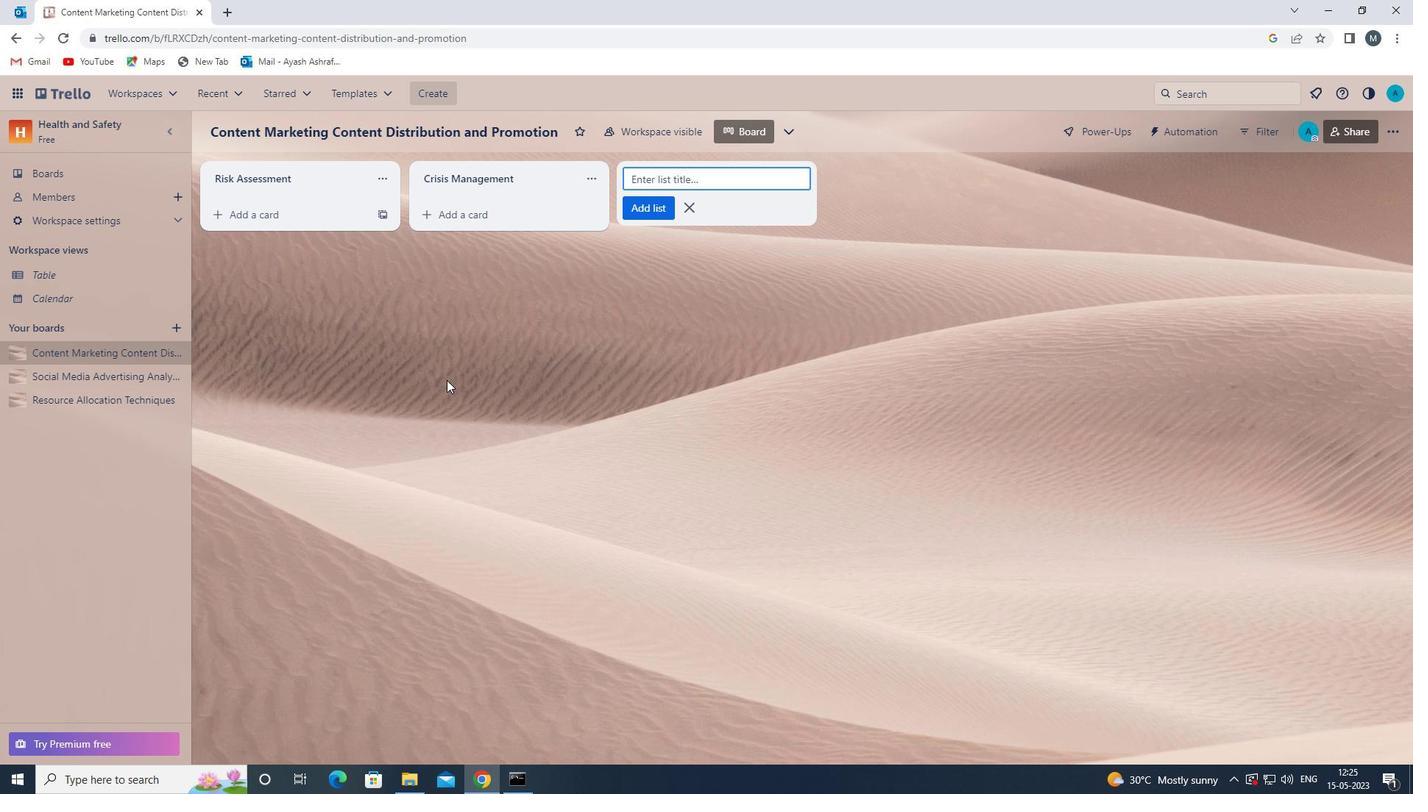 
